 Task: Open Card Industry Trend Analysis in Board Email Marketing Templates to Workspace Investor Relations and add a team member Softage.1@softage.net, a label Red, a checklist Mobile Device Management, an attachment from your google drive, a color Red and finally, add a card description 'Research and develop new pricing strategy for bundled products' and a comment 'Let us approach this task with a focus on quality over quantity, ensuring that we deliver a high-quality outcome.'. Add a start date 'Jan 01, 1900' with a due date 'Jan 08, 1900'
Action: Mouse moved to (221, 136)
Screenshot: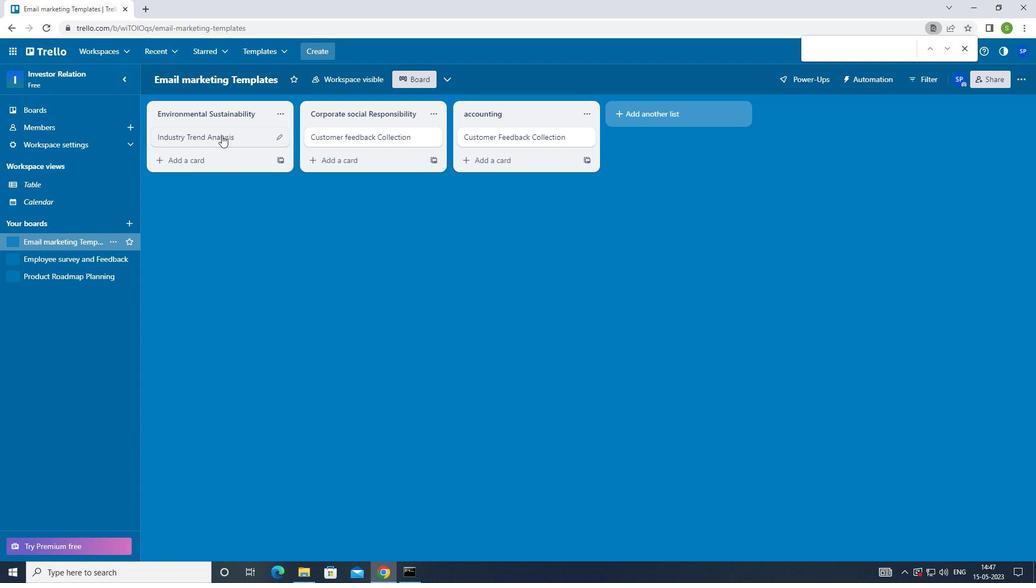 
Action: Mouse pressed left at (221, 136)
Screenshot: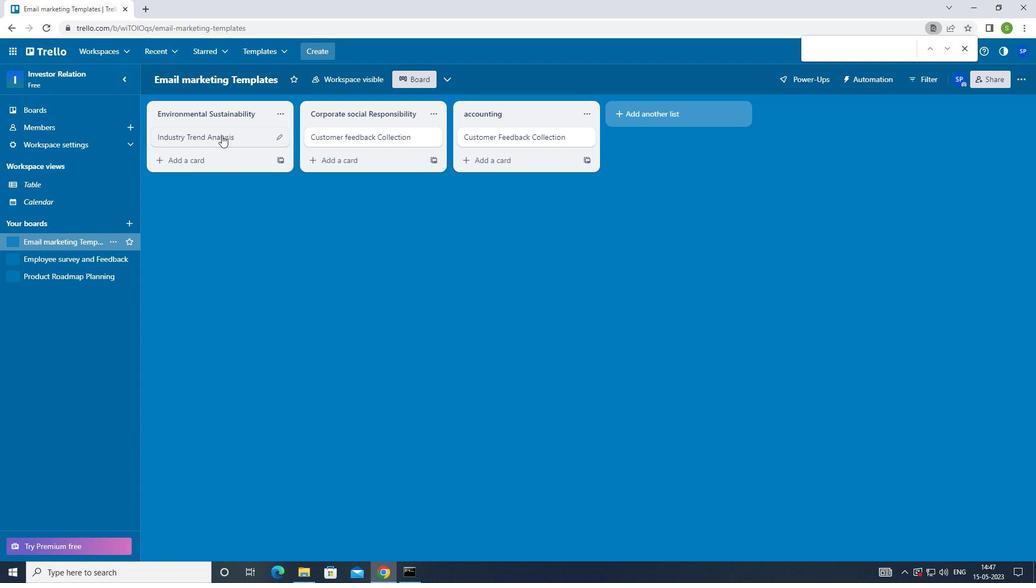 
Action: Mouse moved to (677, 132)
Screenshot: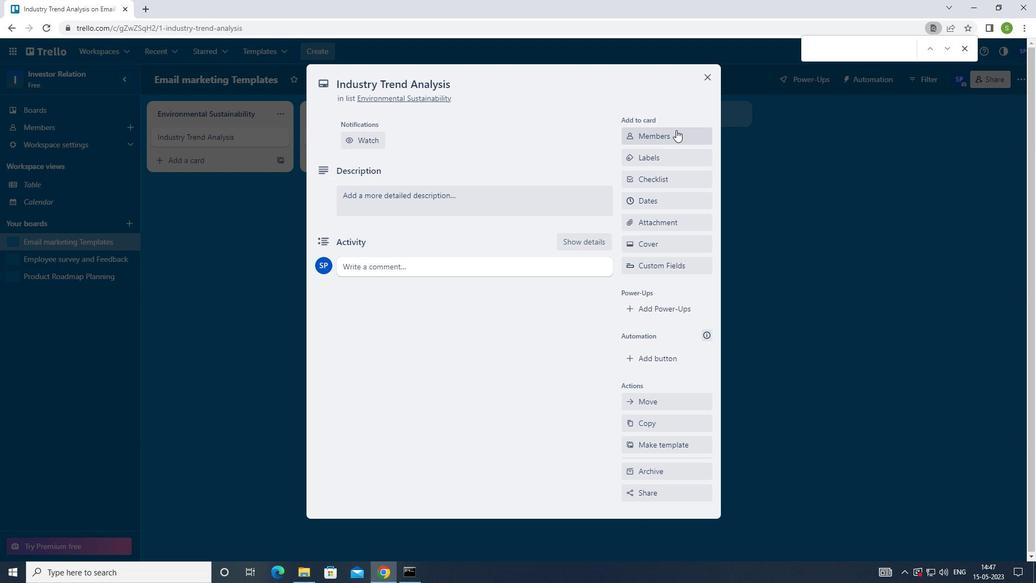 
Action: Mouse pressed left at (677, 132)
Screenshot: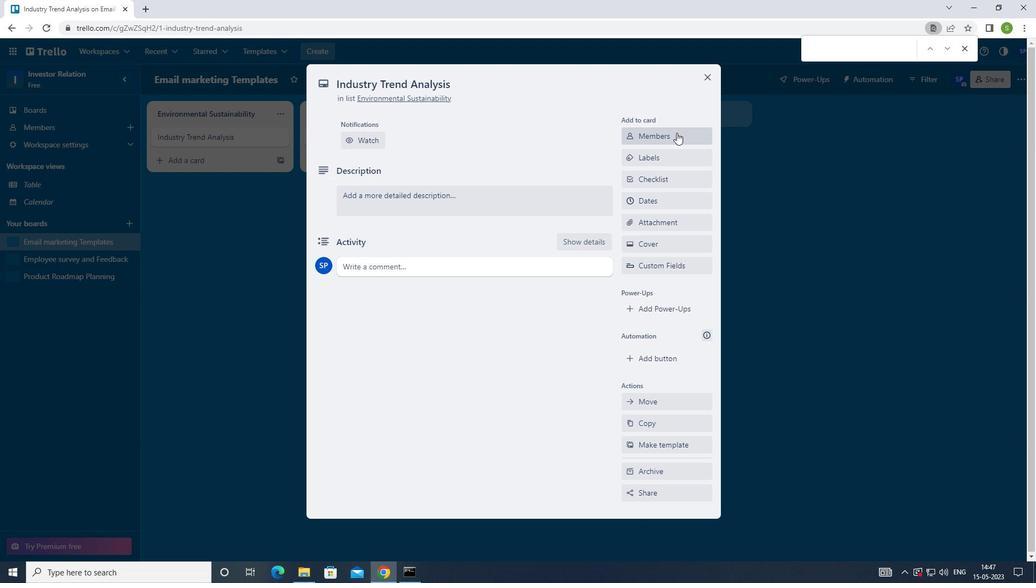 
Action: Mouse moved to (655, 201)
Screenshot: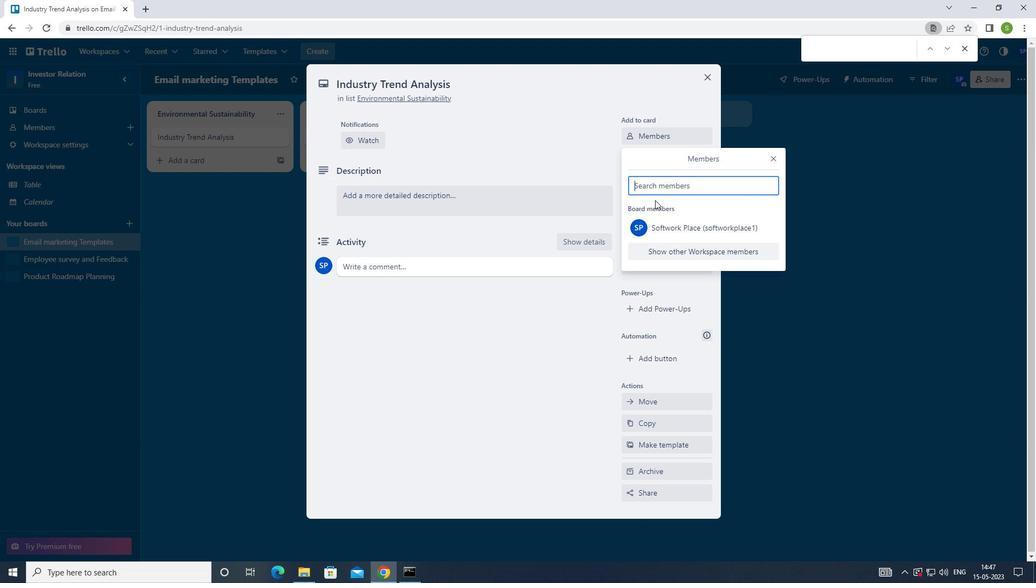 
Action: Key pressed <Key.shift>
Screenshot: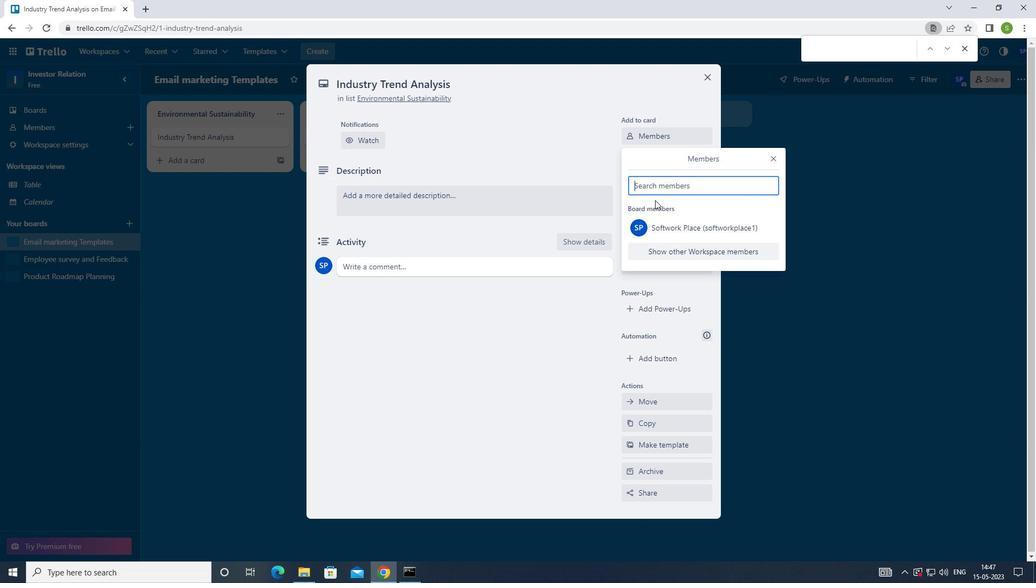 
Action: Mouse moved to (655, 202)
Screenshot: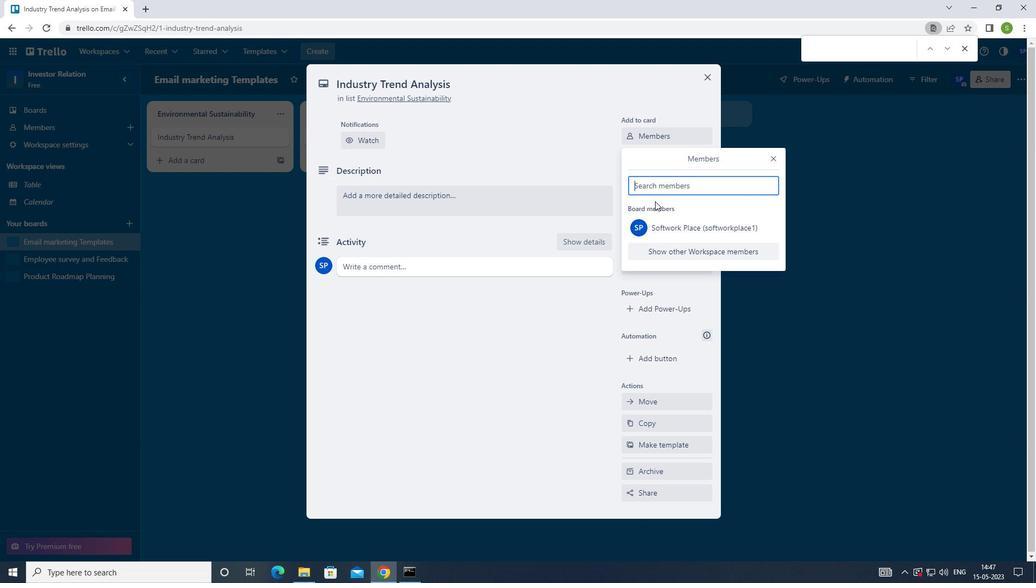 
Action: Key pressed SOFTA
Screenshot: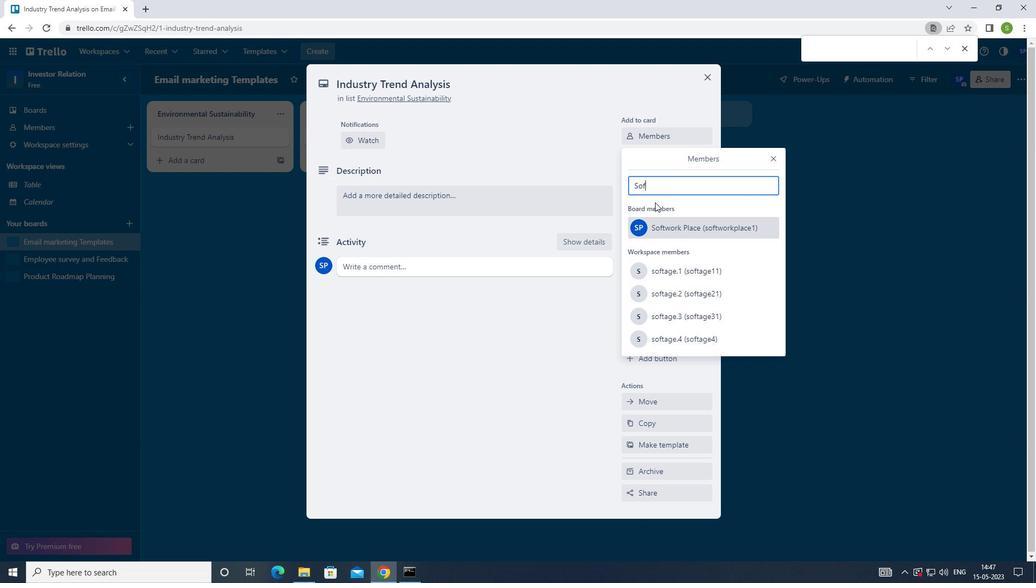 
Action: Mouse moved to (655, 203)
Screenshot: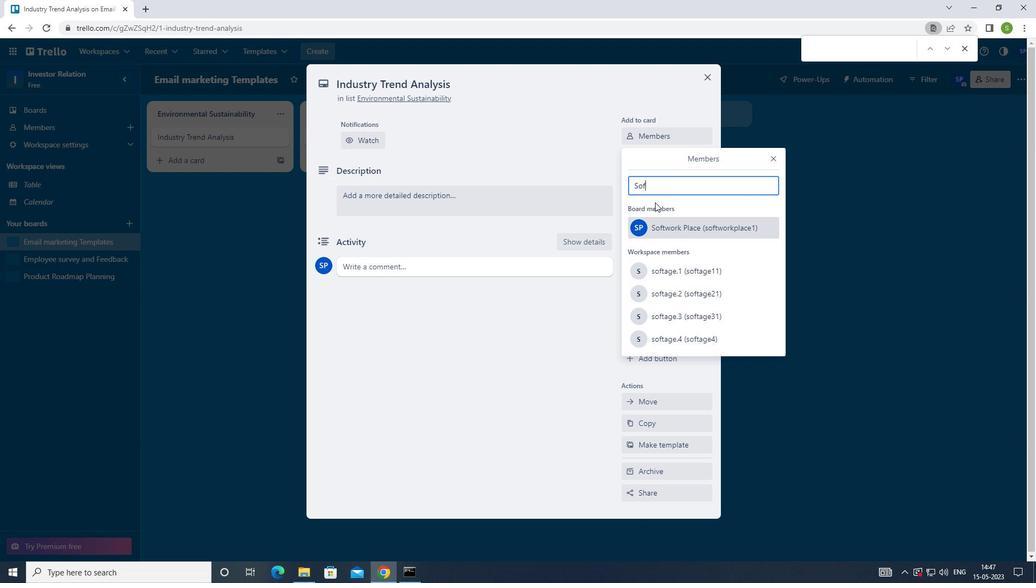 
Action: Key pressed GE.1<Key.shift>@SOFTAGE.NET<Key.enter>
Screenshot: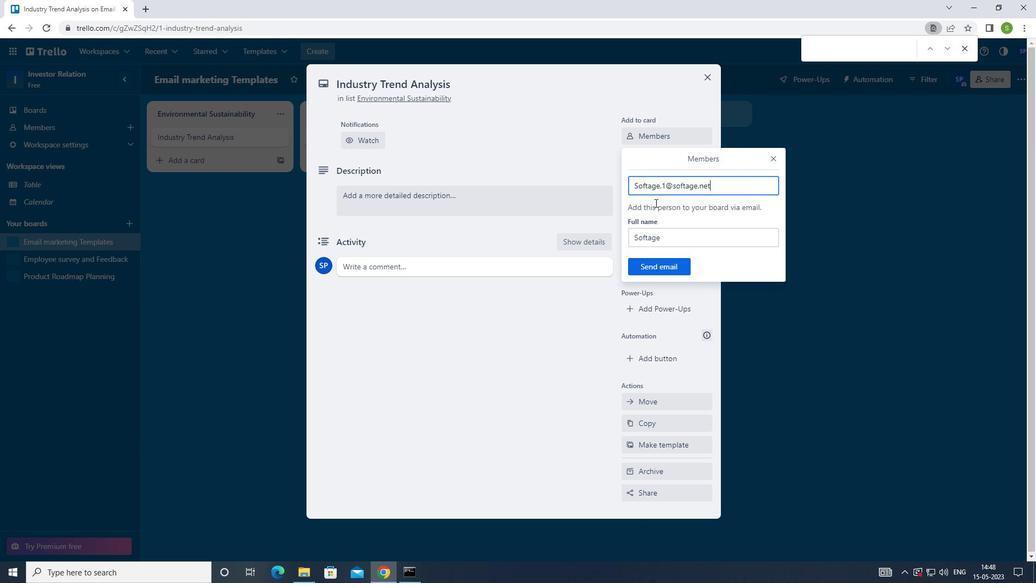 
Action: Mouse moved to (774, 159)
Screenshot: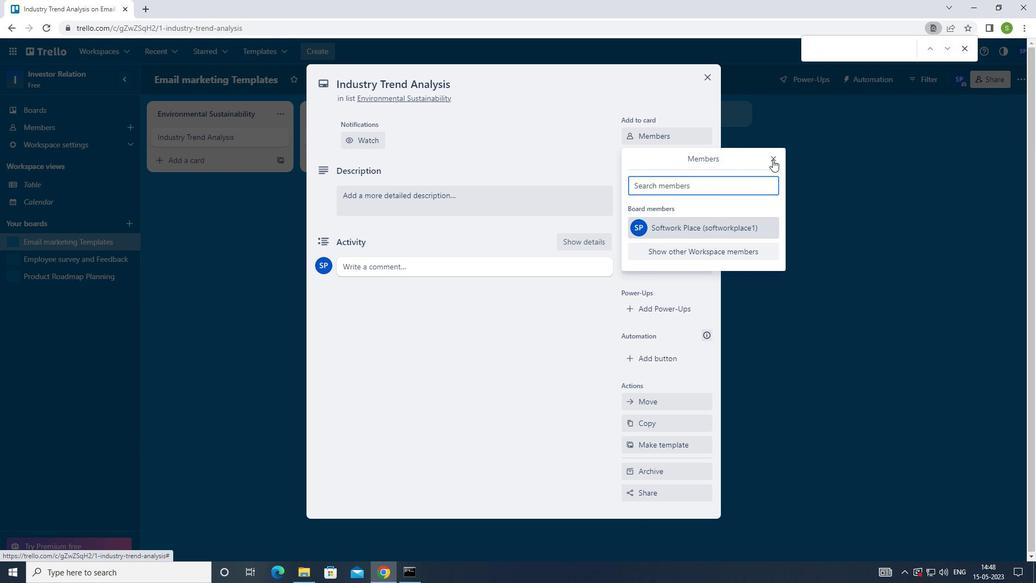 
Action: Mouse pressed left at (774, 159)
Screenshot: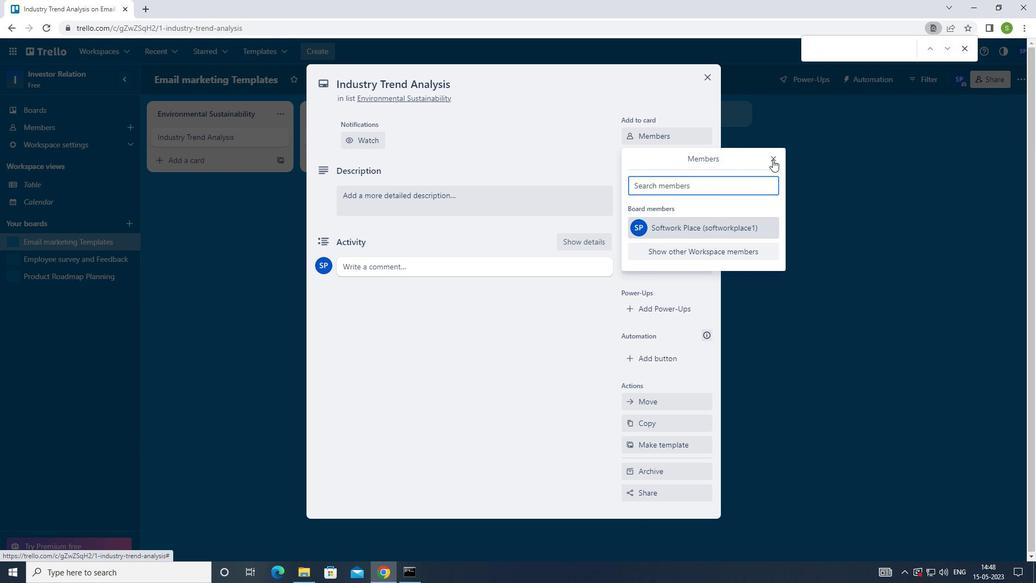 
Action: Mouse moved to (665, 156)
Screenshot: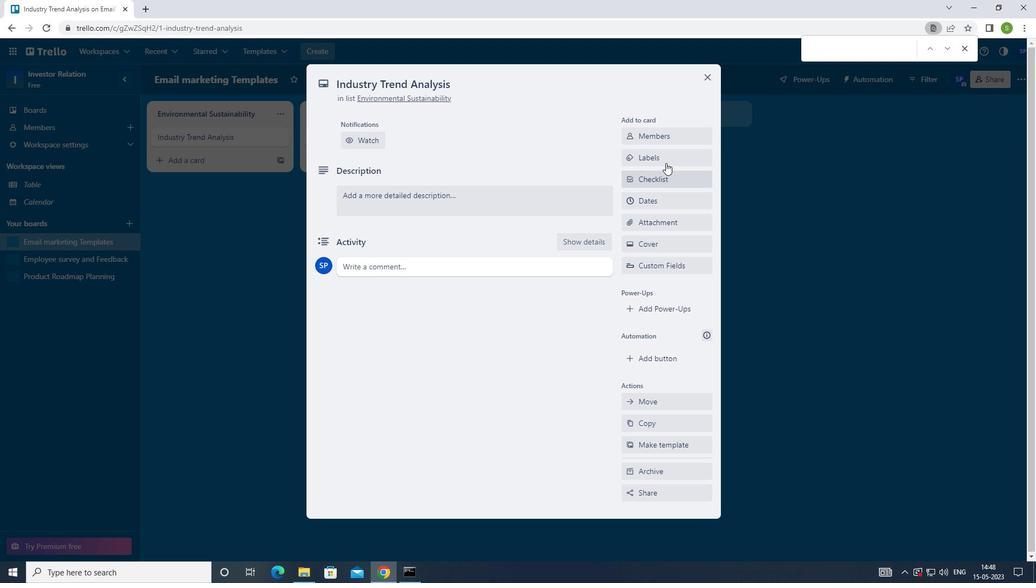 
Action: Mouse pressed left at (665, 156)
Screenshot: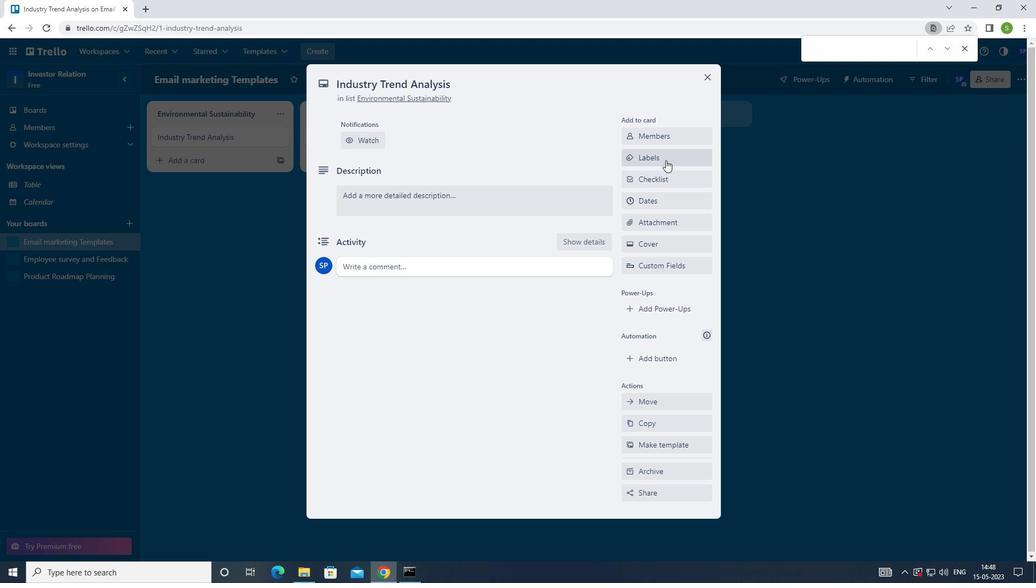 
Action: Mouse moved to (635, 306)
Screenshot: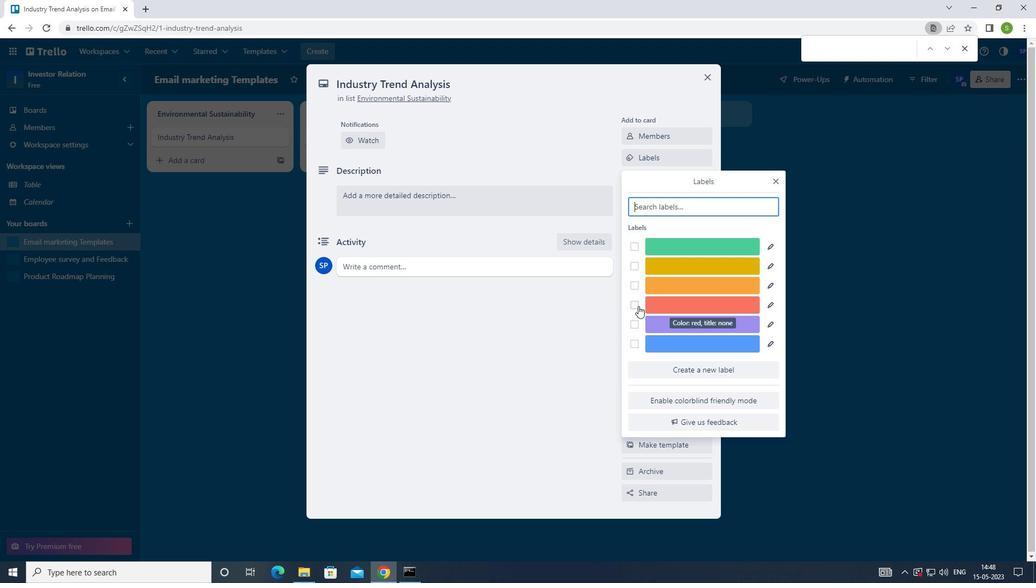 
Action: Mouse pressed left at (635, 306)
Screenshot: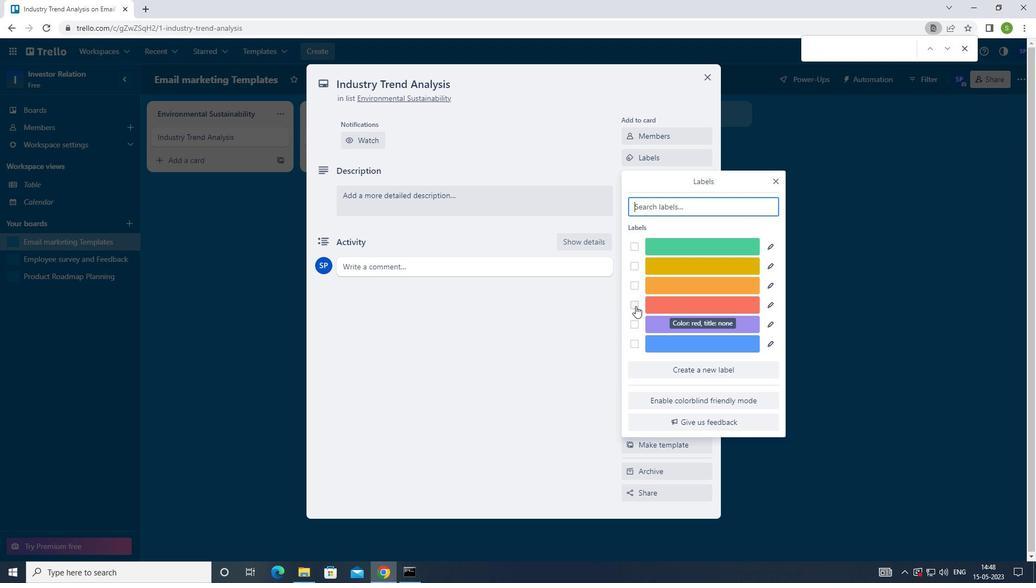 
Action: Mouse moved to (776, 182)
Screenshot: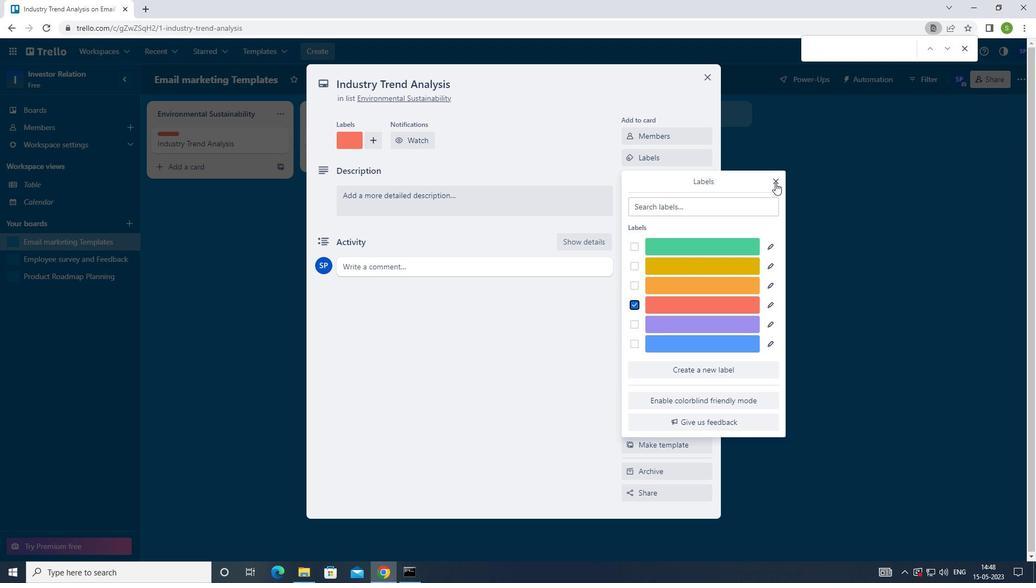 
Action: Mouse pressed left at (776, 182)
Screenshot: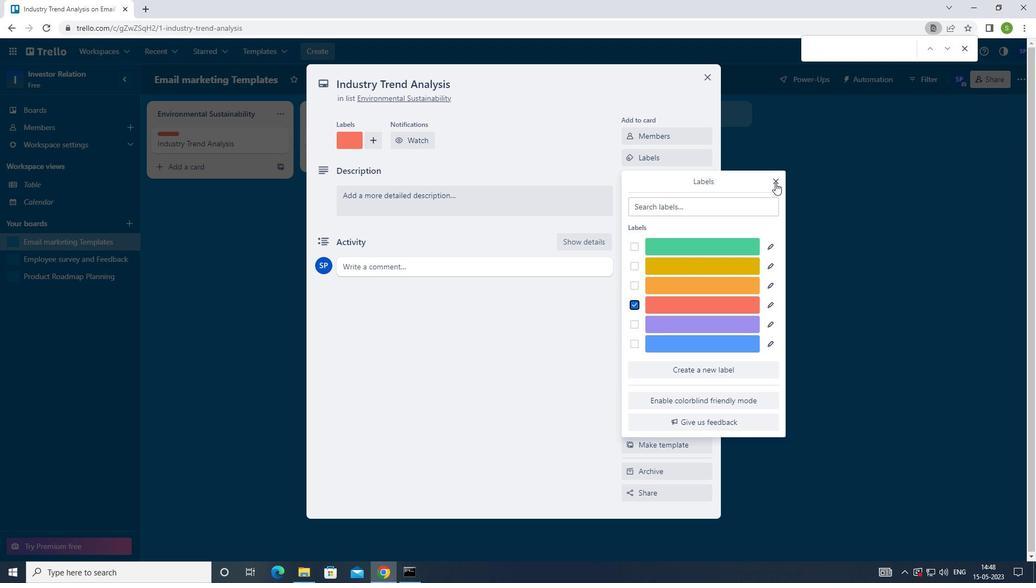 
Action: Mouse moved to (662, 176)
Screenshot: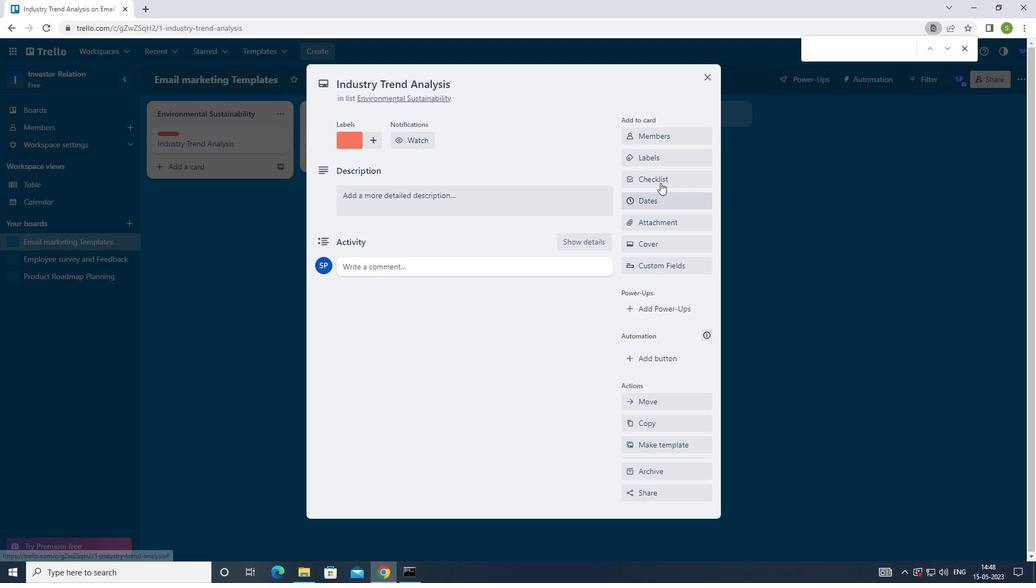 
Action: Mouse pressed left at (662, 176)
Screenshot: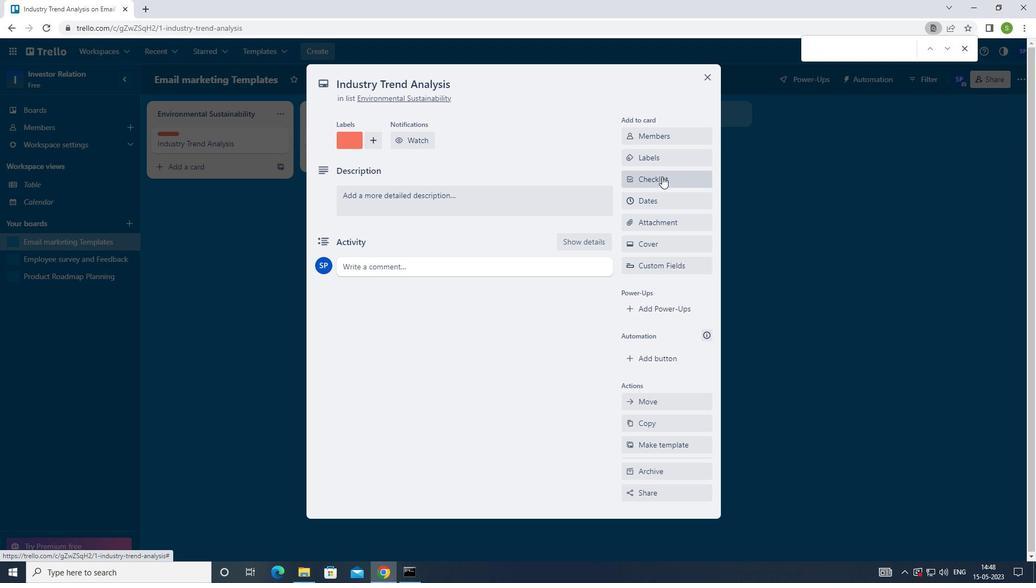 
Action: Mouse moved to (754, 169)
Screenshot: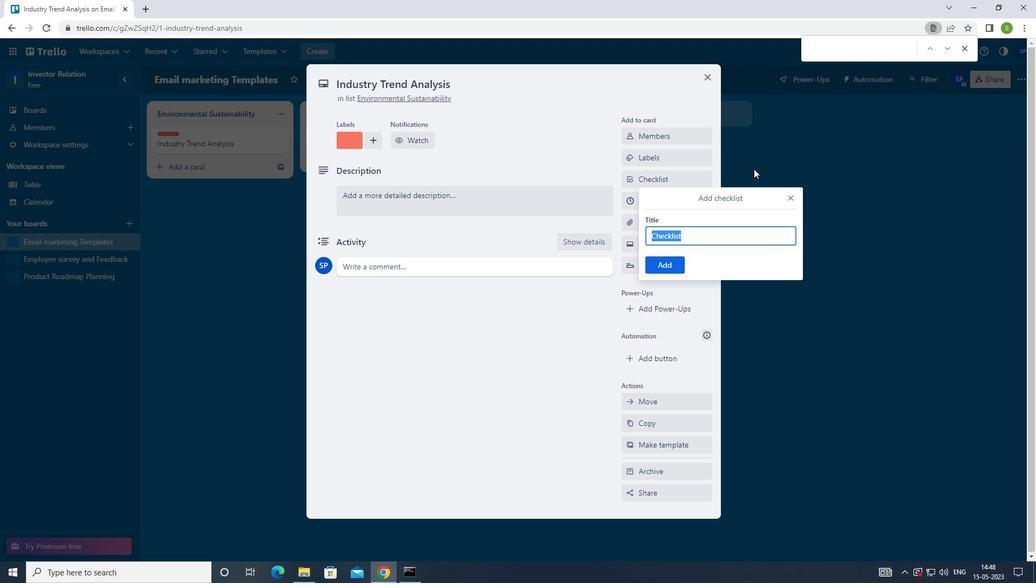 
Action: Key pressed <Key.shift><Key.shift><Key.shift><Key.shift><Key.shift><Key.shift>MOBILE<Key.space><Key.shift>DEVICE<Key.space><Key.shift>MANAGMENT<Key.enter>
Screenshot: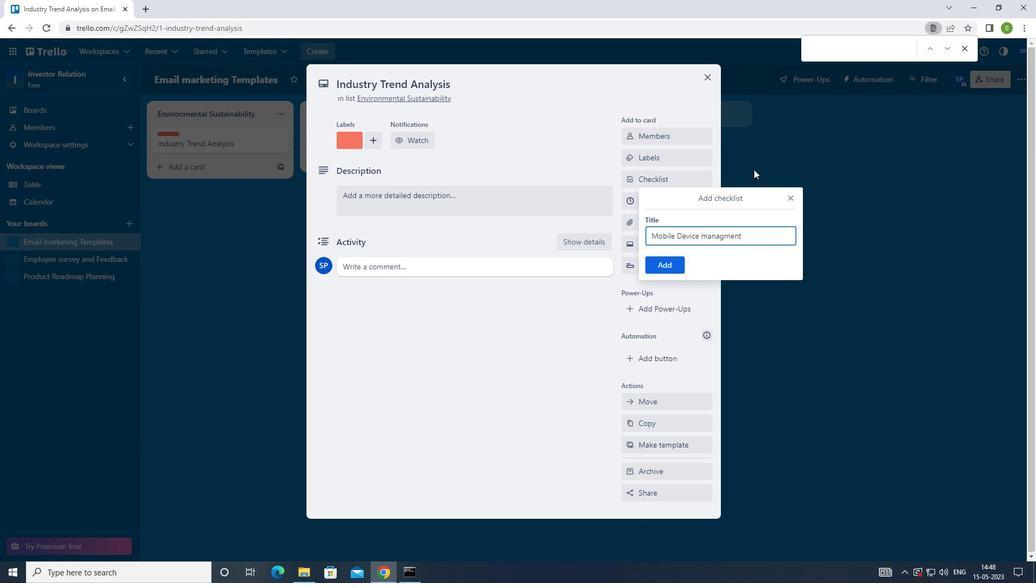 
Action: Mouse moved to (657, 224)
Screenshot: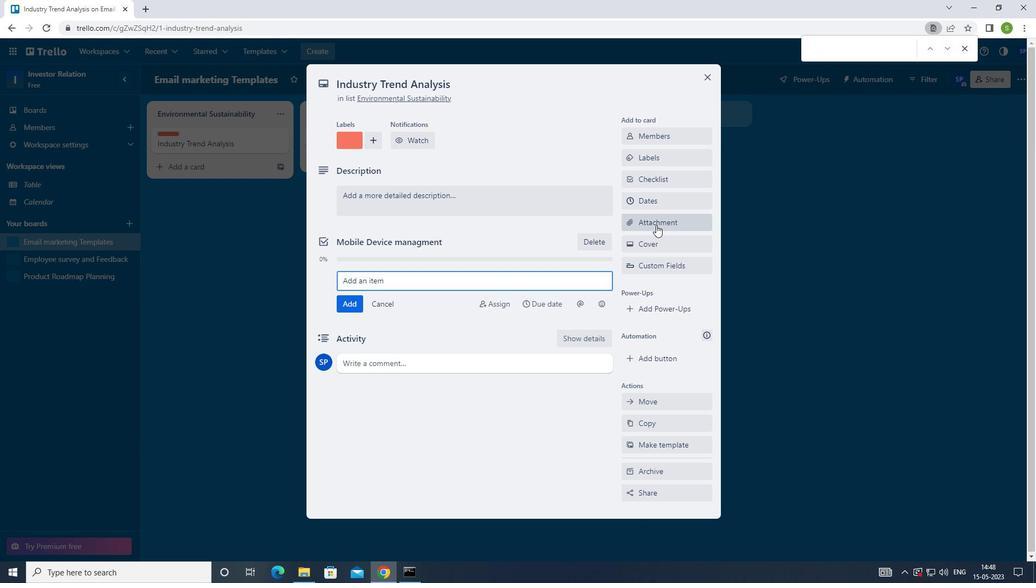 
Action: Mouse pressed left at (657, 224)
Screenshot: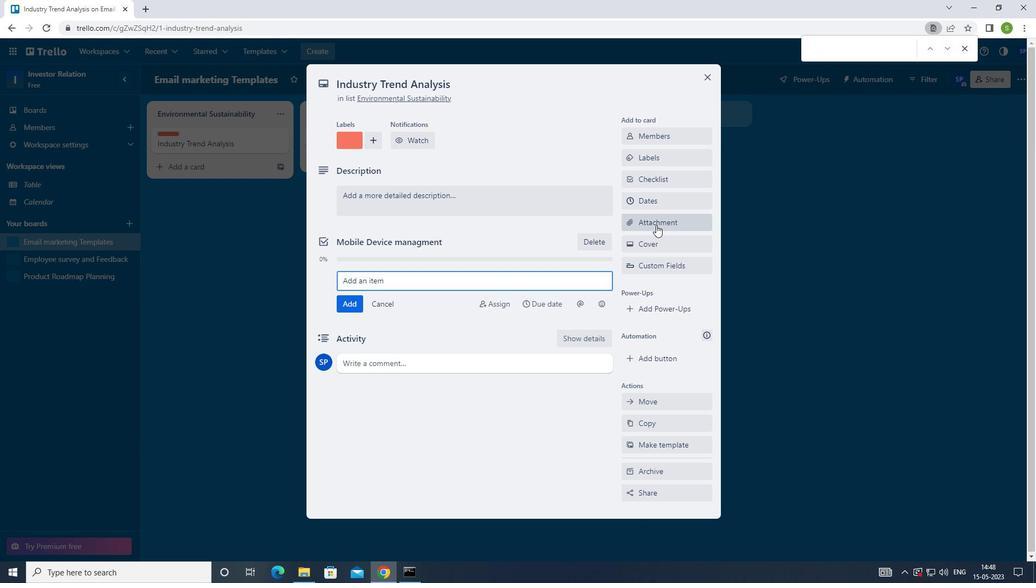 
Action: Mouse moved to (647, 303)
Screenshot: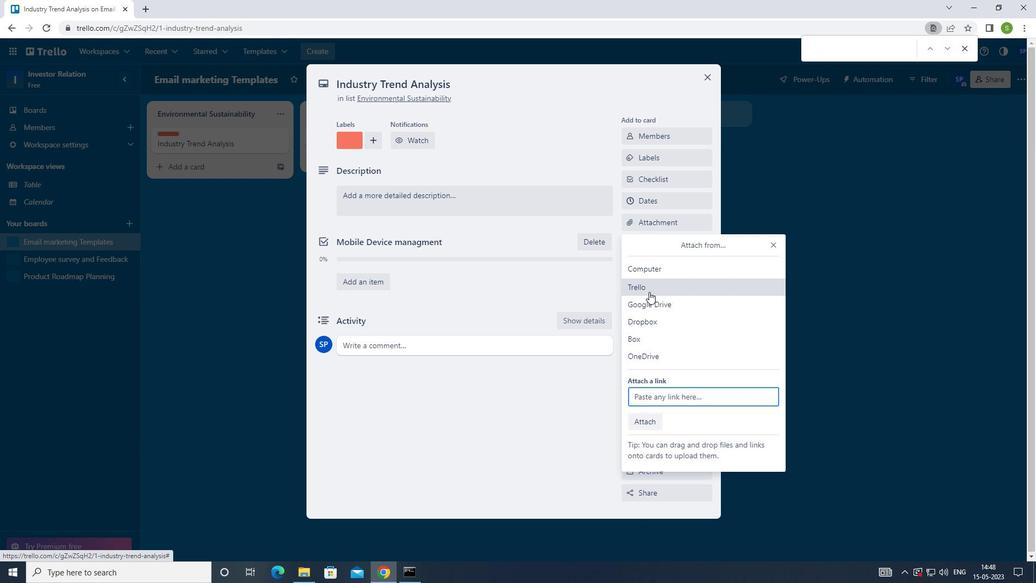 
Action: Mouse pressed left at (647, 303)
Screenshot: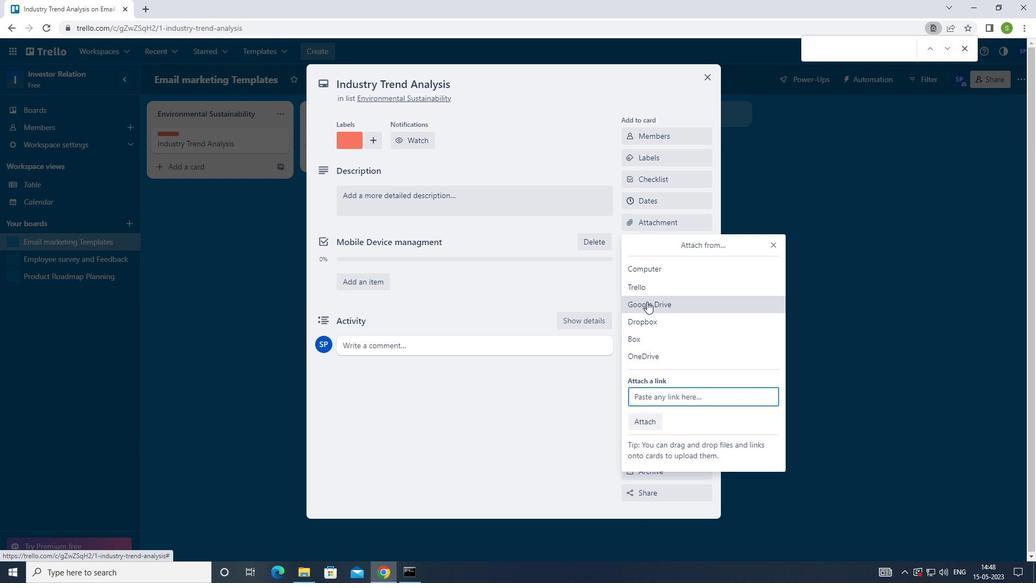 
Action: Mouse moved to (297, 262)
Screenshot: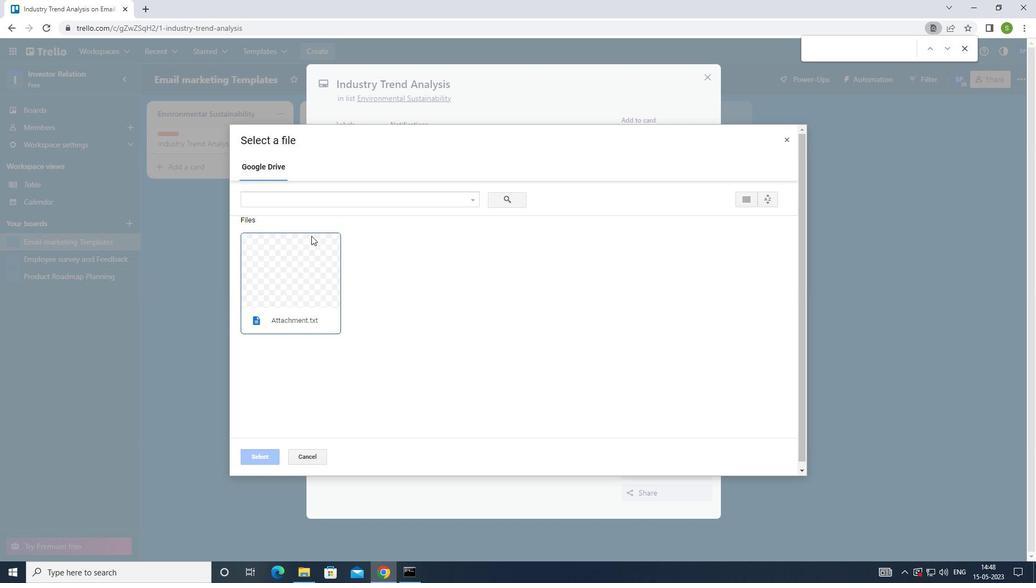 
Action: Mouse pressed left at (297, 262)
Screenshot: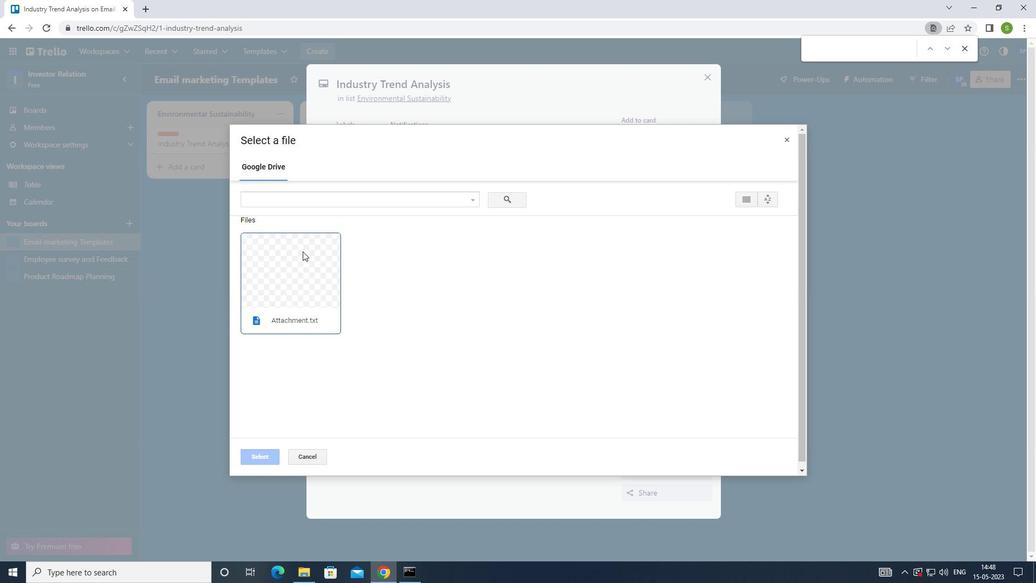 
Action: Mouse moved to (262, 455)
Screenshot: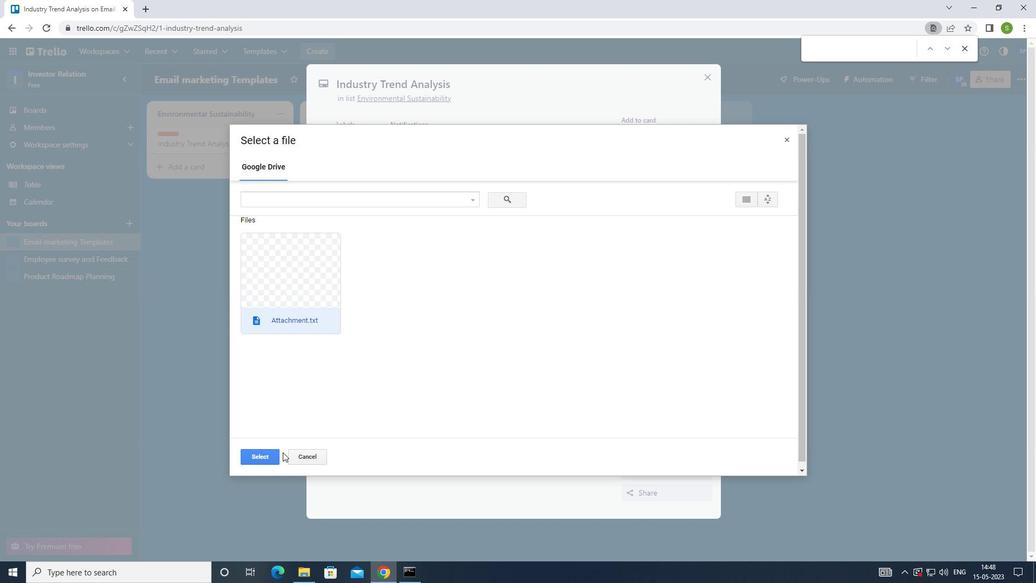 
Action: Mouse pressed left at (262, 455)
Screenshot: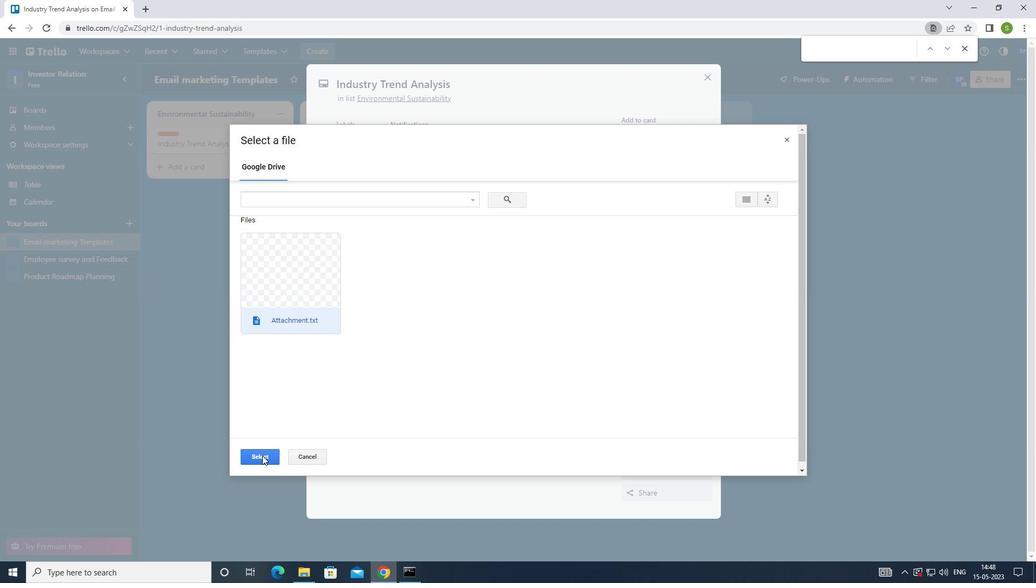
Action: Mouse moved to (653, 245)
Screenshot: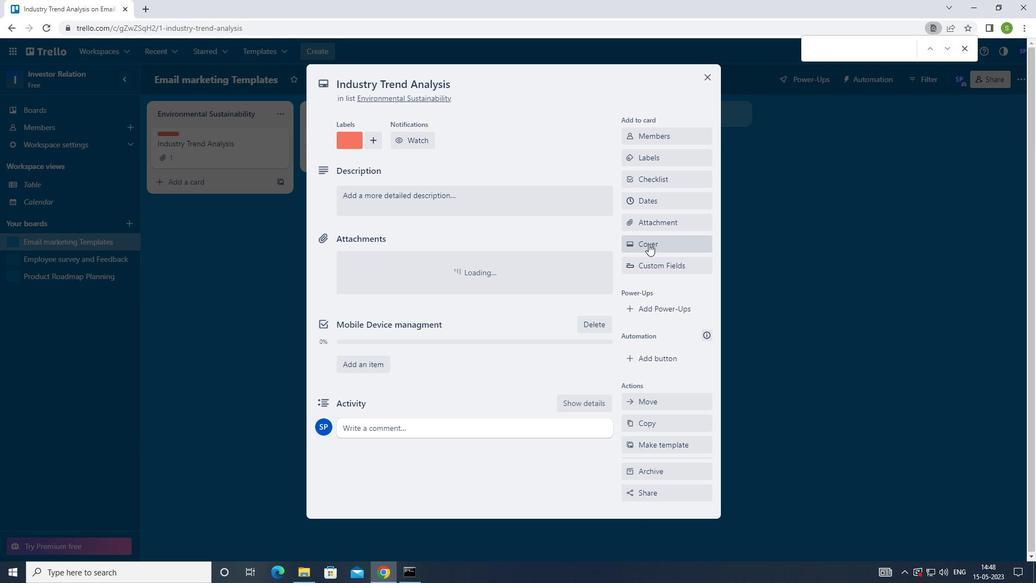 
Action: Mouse pressed left at (653, 245)
Screenshot: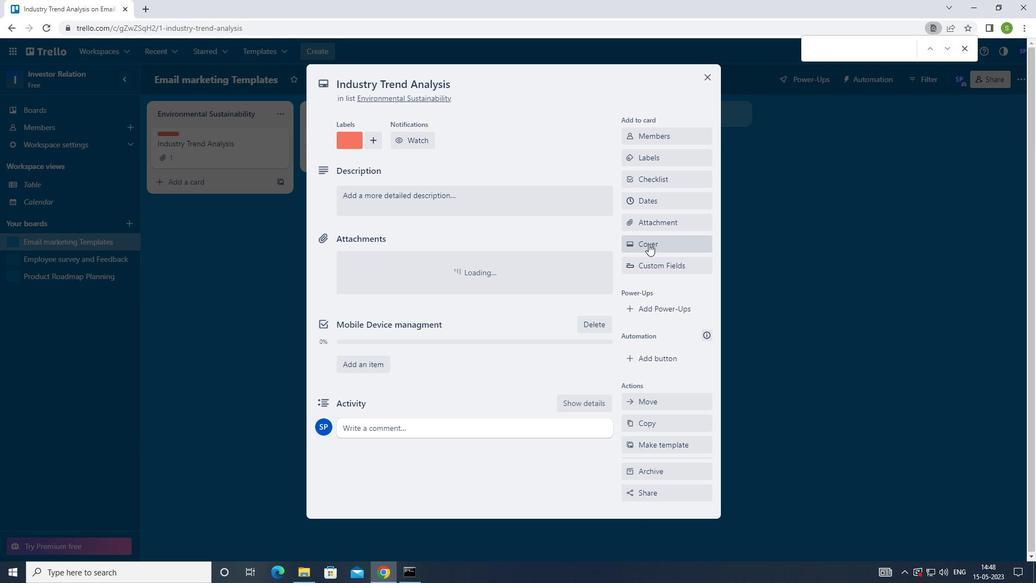 
Action: Mouse moved to (730, 342)
Screenshot: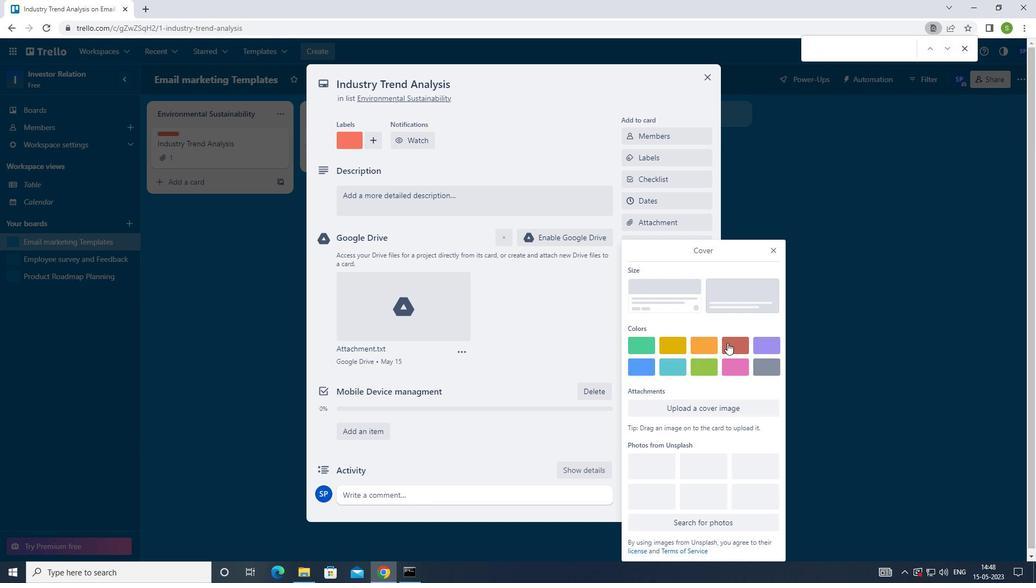 
Action: Mouse pressed left at (730, 342)
Screenshot: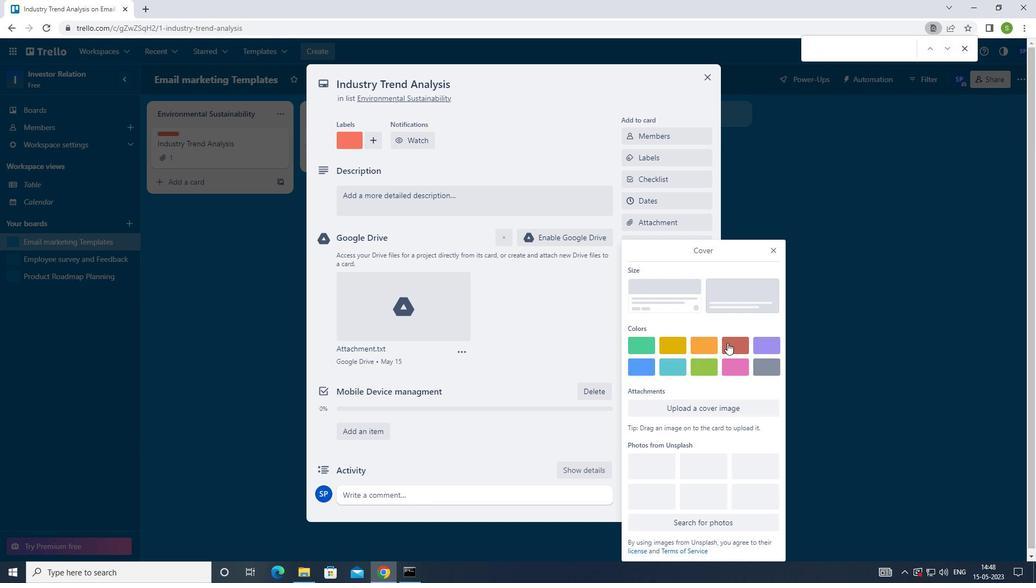 
Action: Mouse moved to (772, 233)
Screenshot: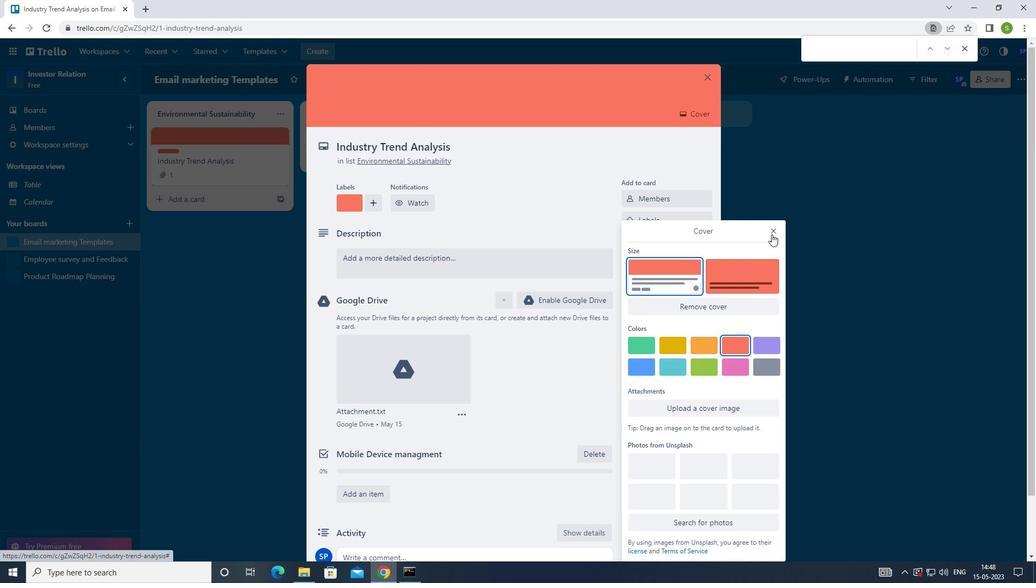 
Action: Mouse pressed left at (772, 233)
Screenshot: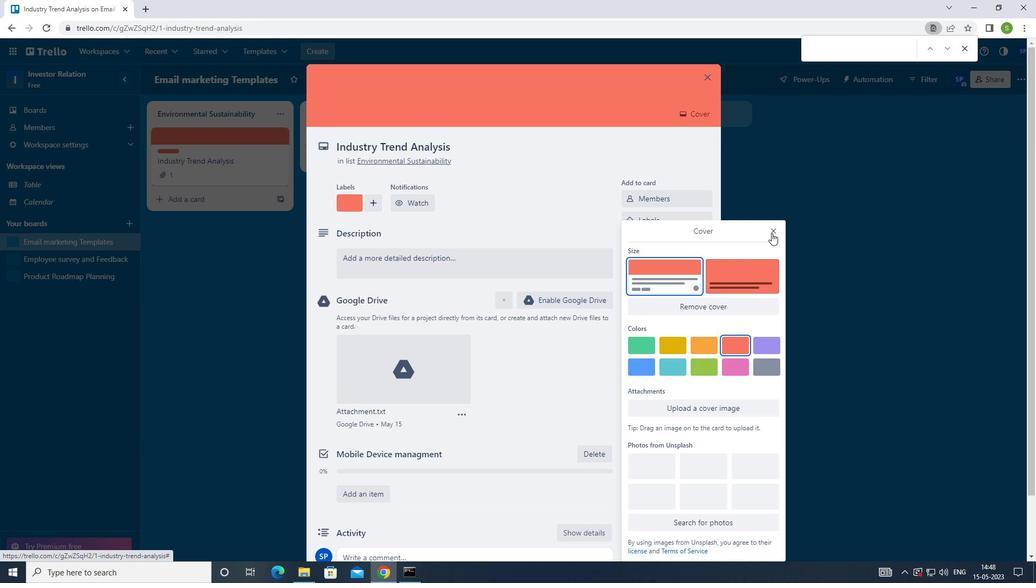 
Action: Mouse moved to (522, 260)
Screenshot: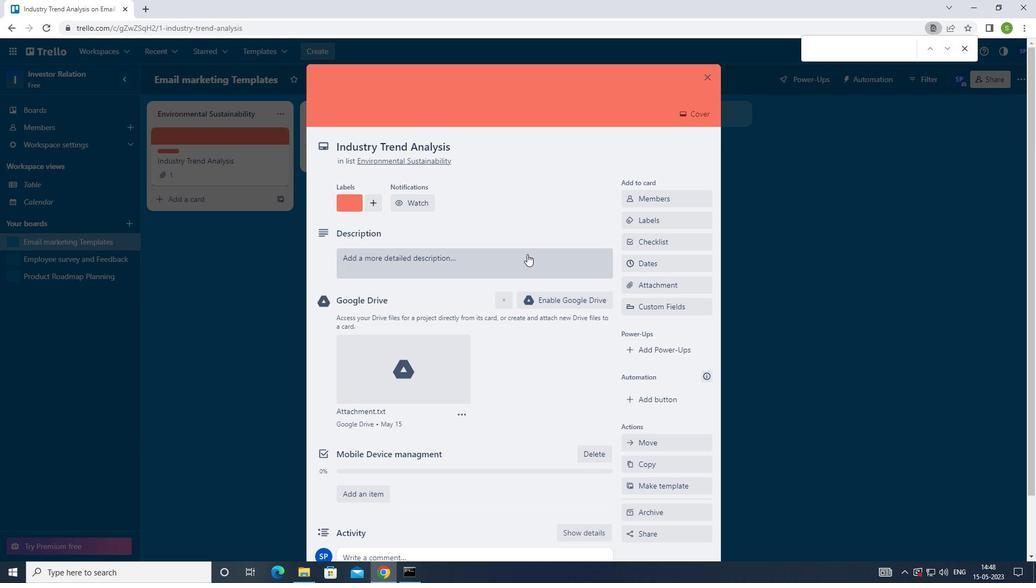 
Action: Mouse pressed left at (522, 260)
Screenshot: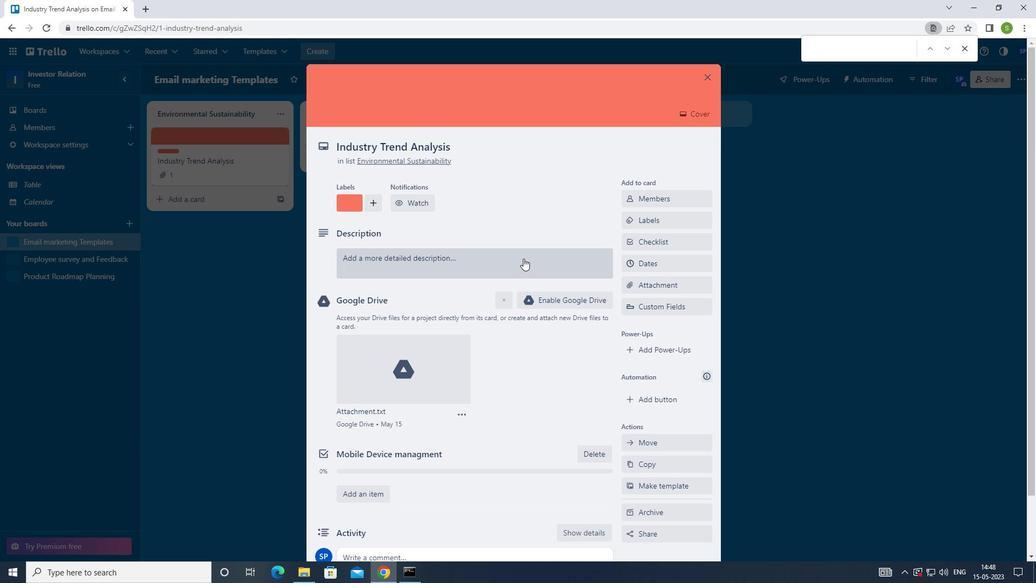 
Action: Mouse moved to (528, 221)
Screenshot: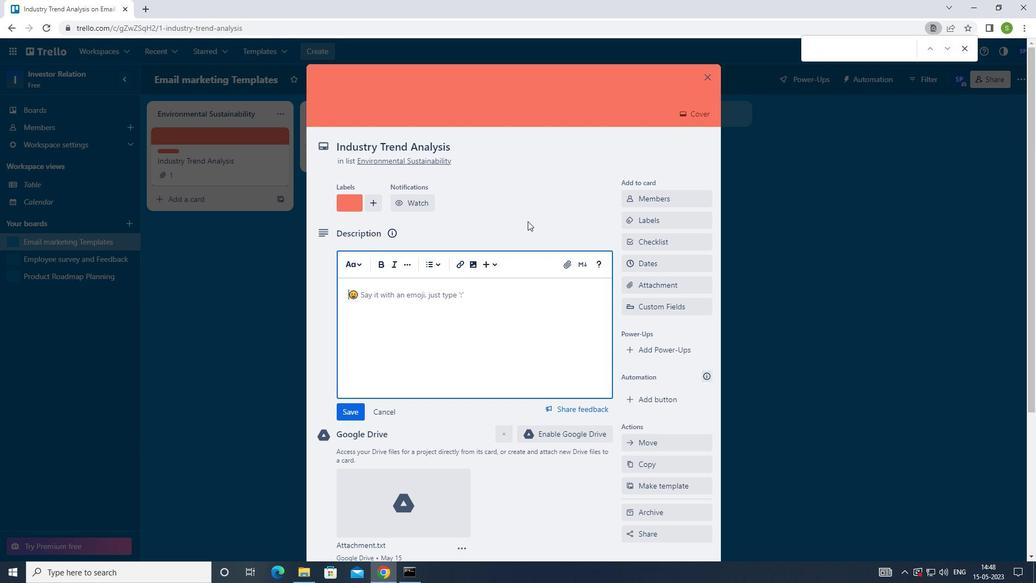 
Action: Key pressed <Key.shift>RESEARCH<Key.space>AND<Key.space>DEVELOP<Key.space>NEW<Key.space>PRICING<Key.space>STRATEGY<Key.space>FOR<Key.space>BUNDLED<Key.space>PRODUCTS
Screenshot: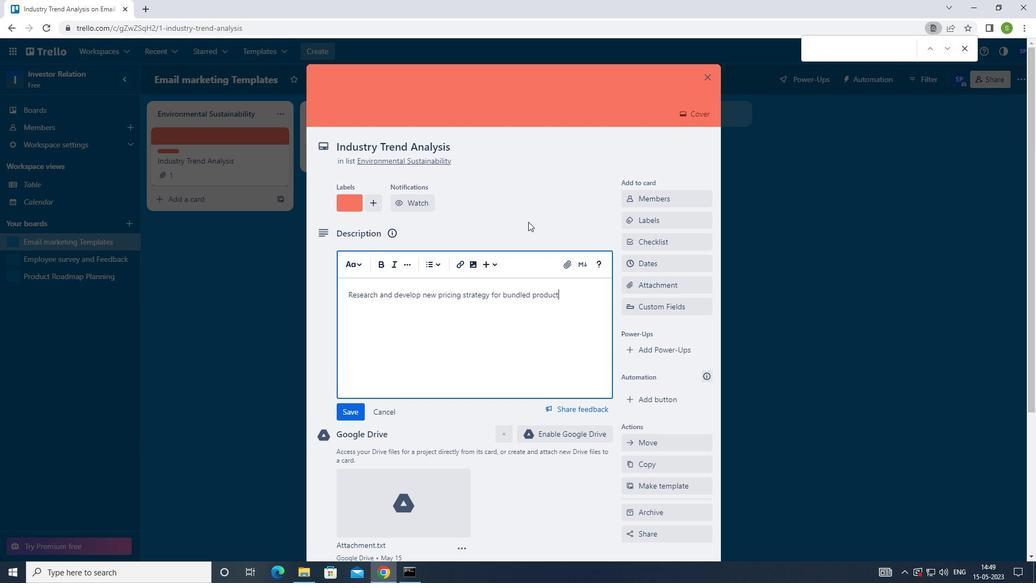 
Action: Mouse moved to (349, 410)
Screenshot: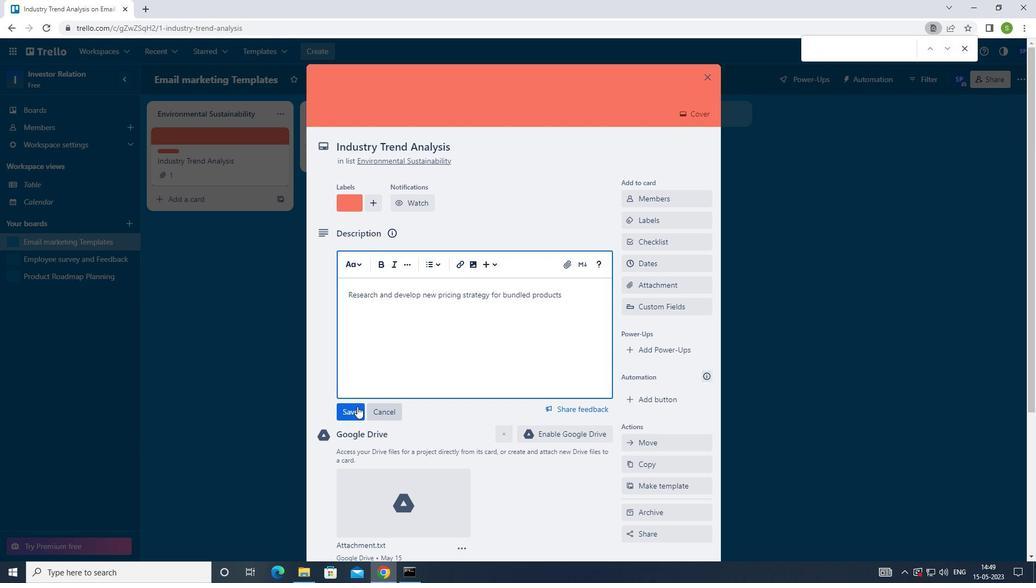 
Action: Mouse pressed left at (349, 410)
Screenshot: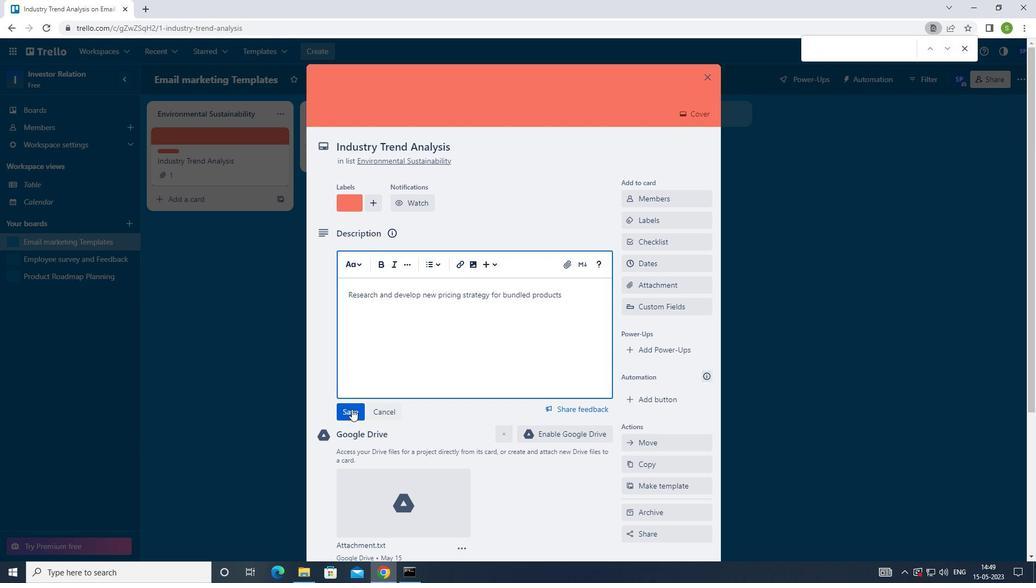 
Action: Mouse moved to (448, 322)
Screenshot: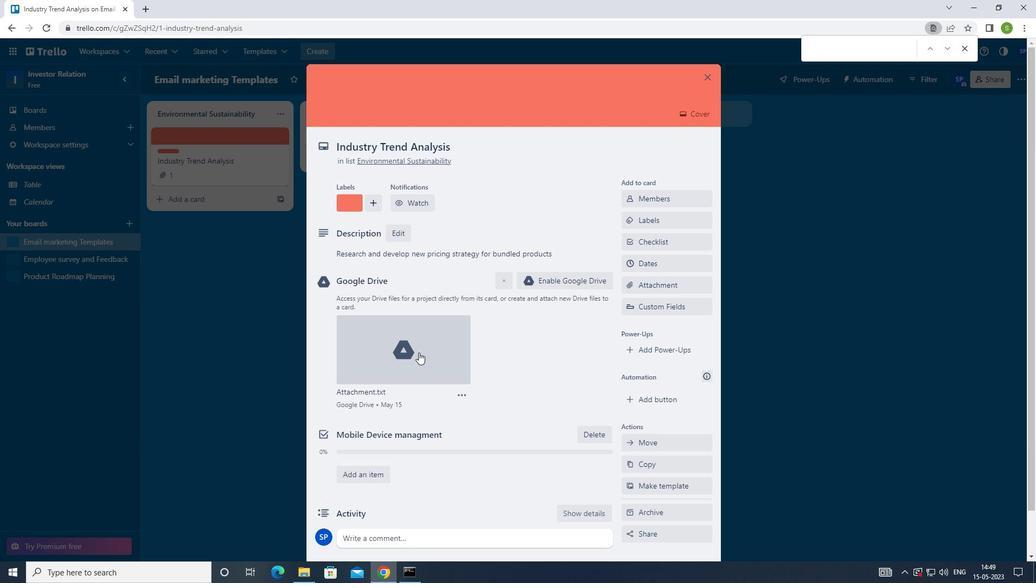 
Action: Mouse scrolled (448, 321) with delta (0, 0)
Screenshot: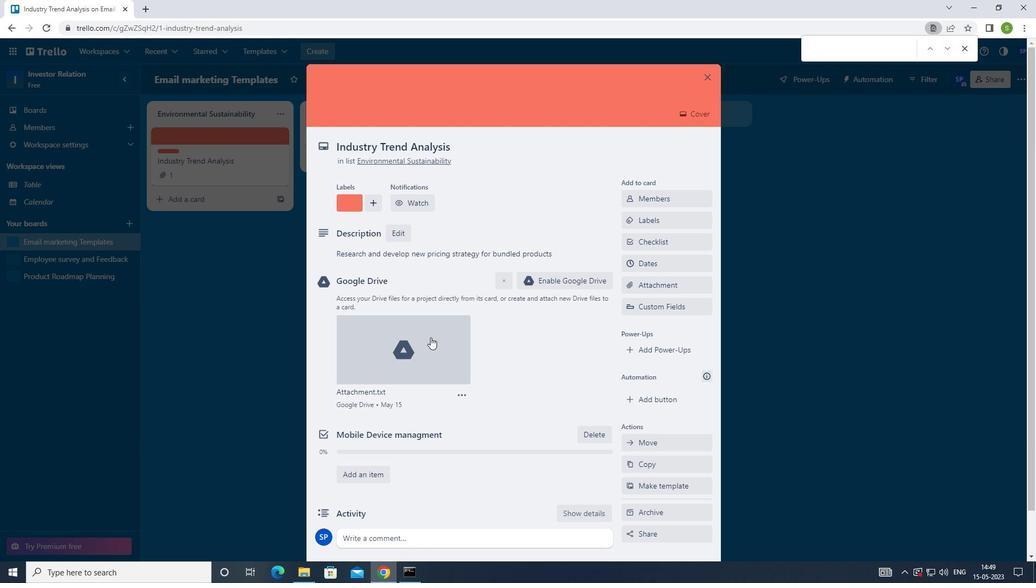 
Action: Mouse scrolled (448, 321) with delta (0, 0)
Screenshot: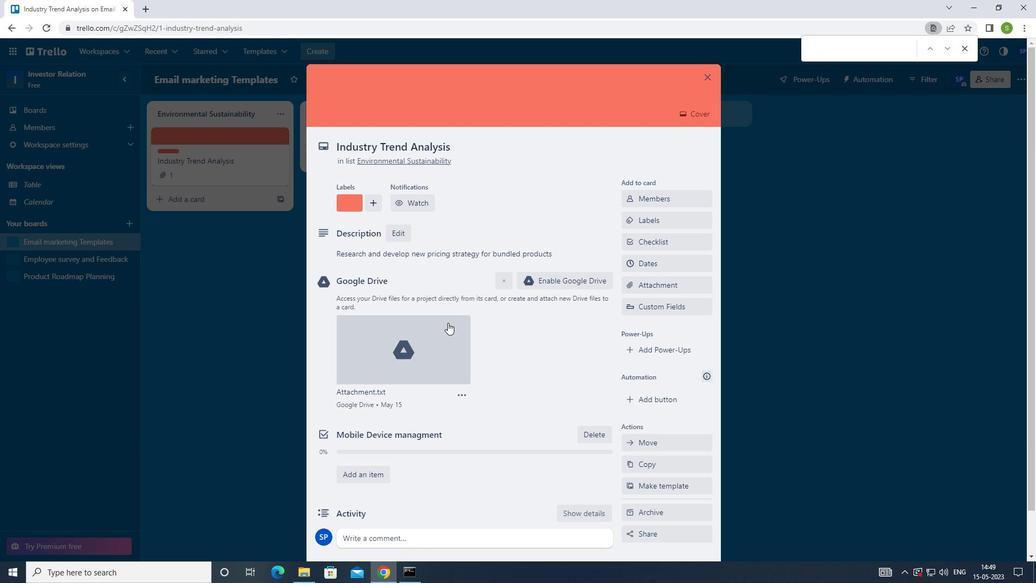 
Action: Mouse scrolled (448, 321) with delta (0, 0)
Screenshot: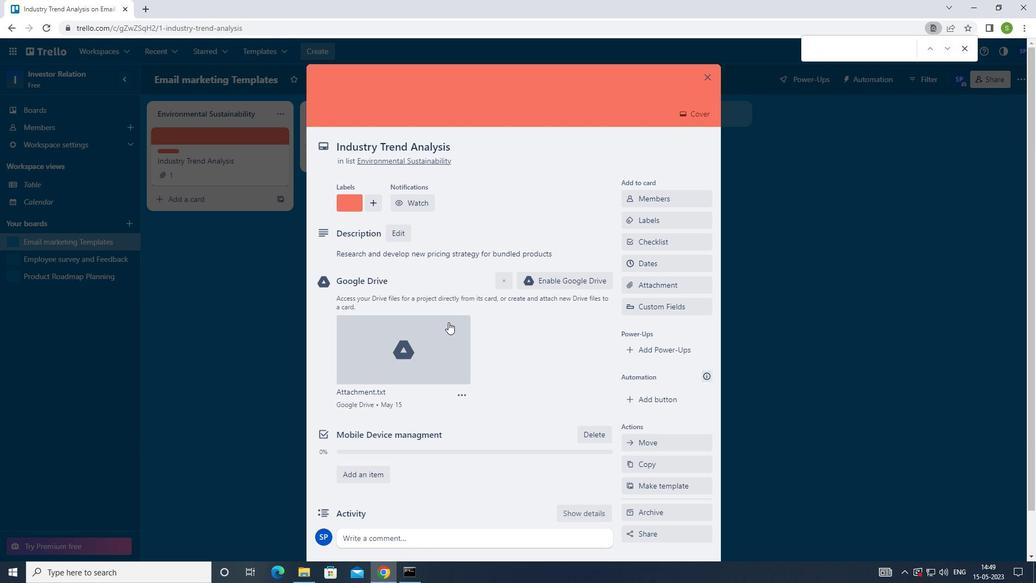 
Action: Mouse scrolled (448, 321) with delta (0, 0)
Screenshot: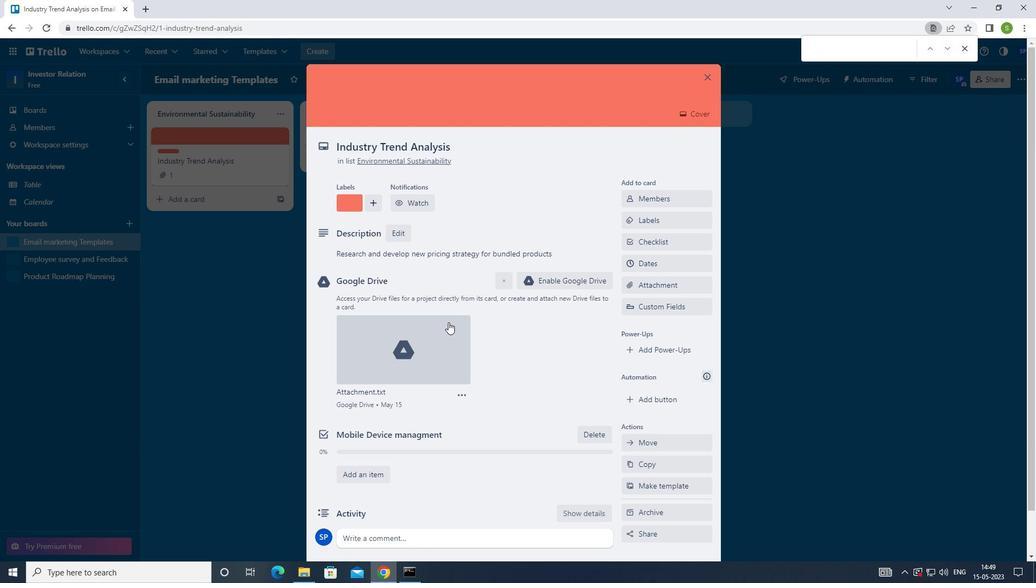 
Action: Mouse moved to (439, 484)
Screenshot: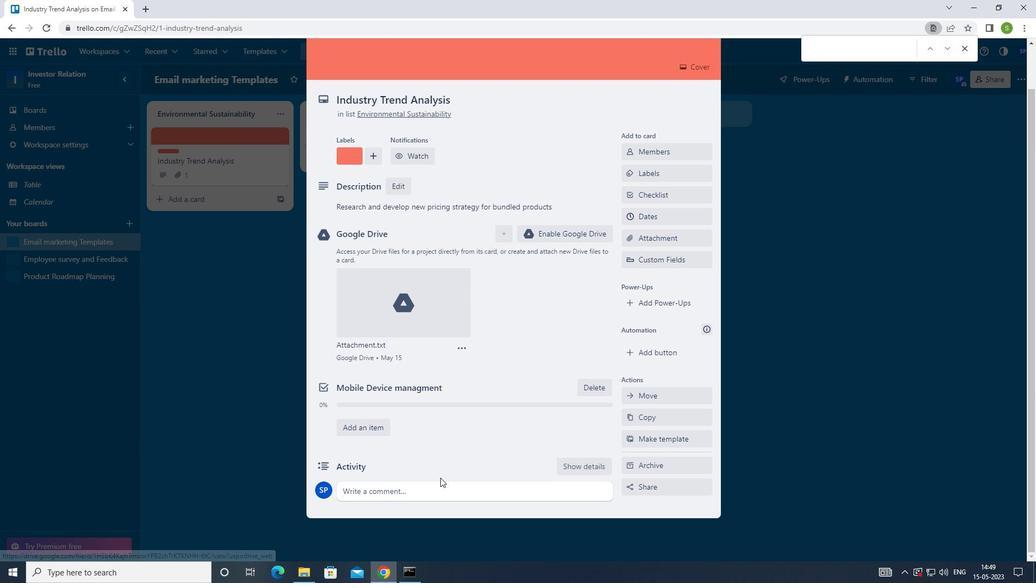 
Action: Mouse pressed left at (439, 484)
Screenshot: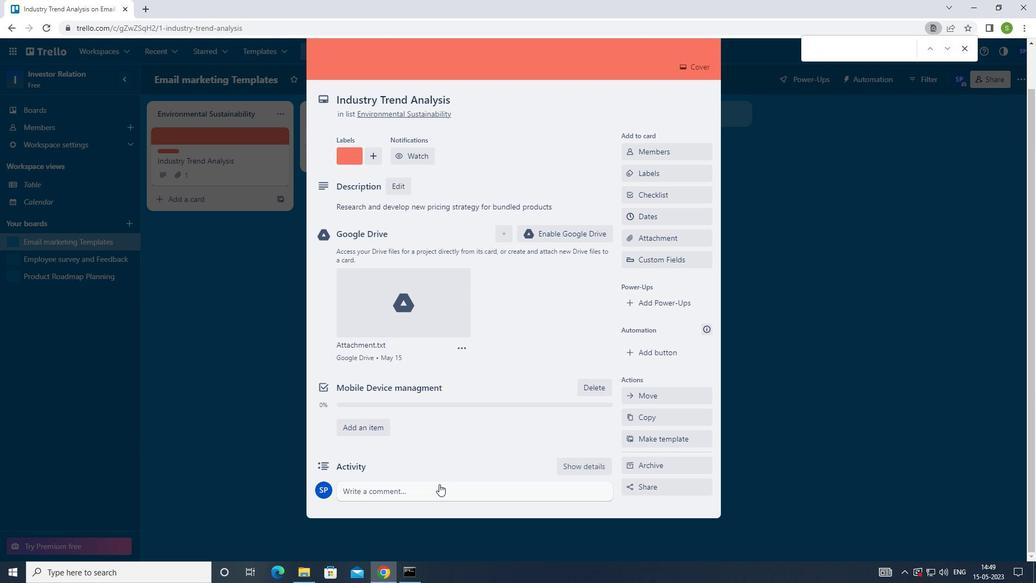
Action: Mouse moved to (643, 207)
Screenshot: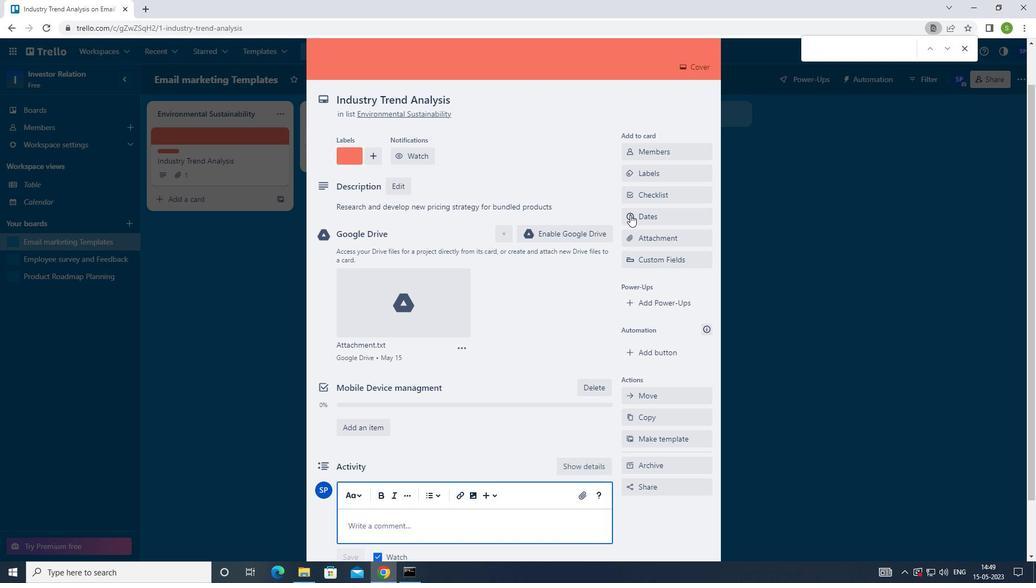 
Action: Key pressed <Key.shift>LET<Key.space>US<Key.space>APPROACH<Key.space>THIS<Key.space>TASK<Key.space>WITH<Key.space>A<Key.space>FOCUS<Key.space>ON<Key.space>QUALITY<Key.space>OVER<Key.space>QUALITY<Key.space>ENSURING<Key.space>THAT<Key.space>WE<Key.space>DELIVER<Key.space>A<Key.space>HIGN<Key.backspace>H<Key.space>QUALITY
Screenshot: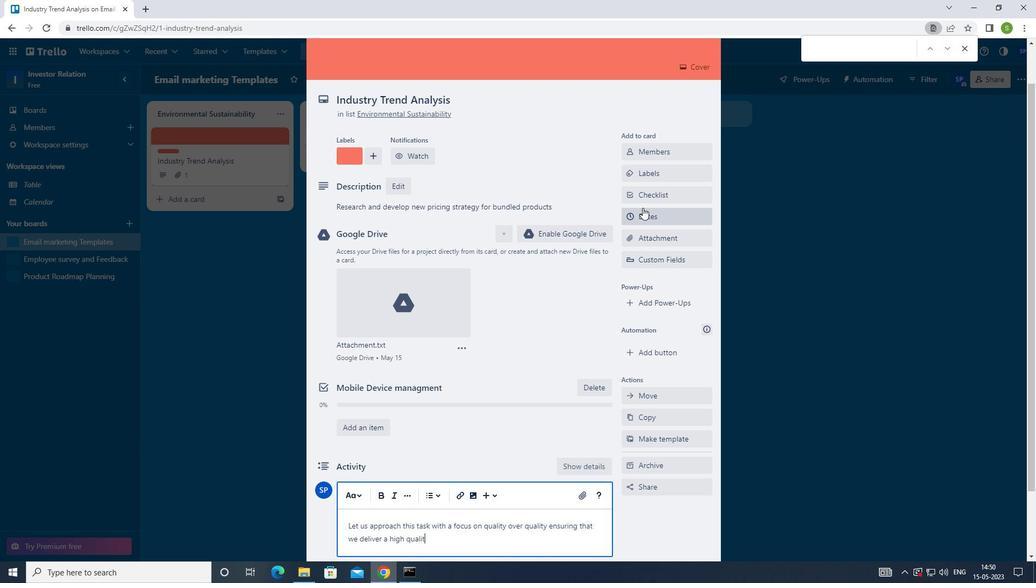 
Action: Mouse moved to (593, 268)
Screenshot: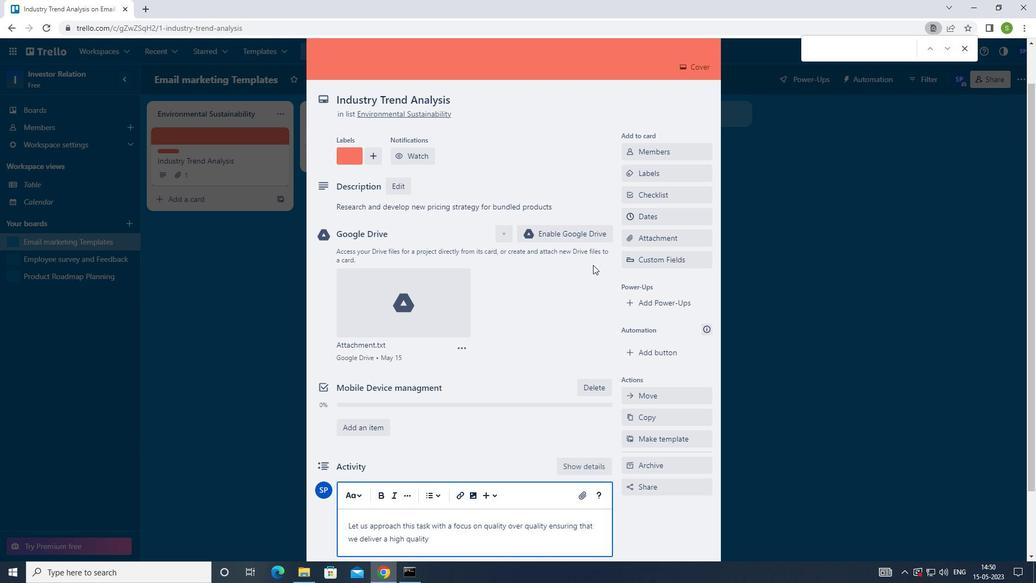 
Action: Mouse scrolled (593, 267) with delta (0, 0)
Screenshot: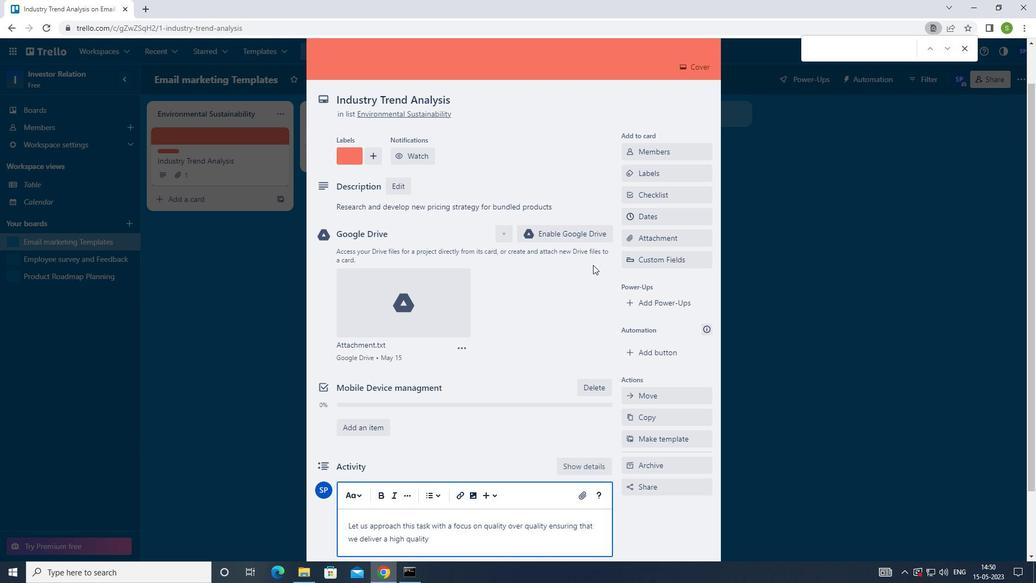 
Action: Mouse moved to (593, 269)
Screenshot: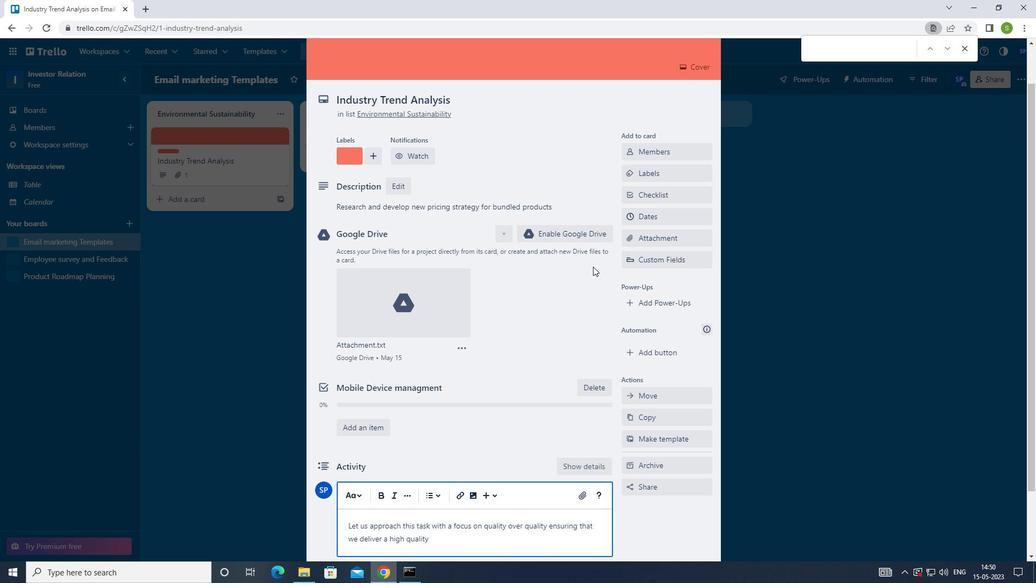 
Action: Mouse scrolled (593, 268) with delta (0, 0)
Screenshot: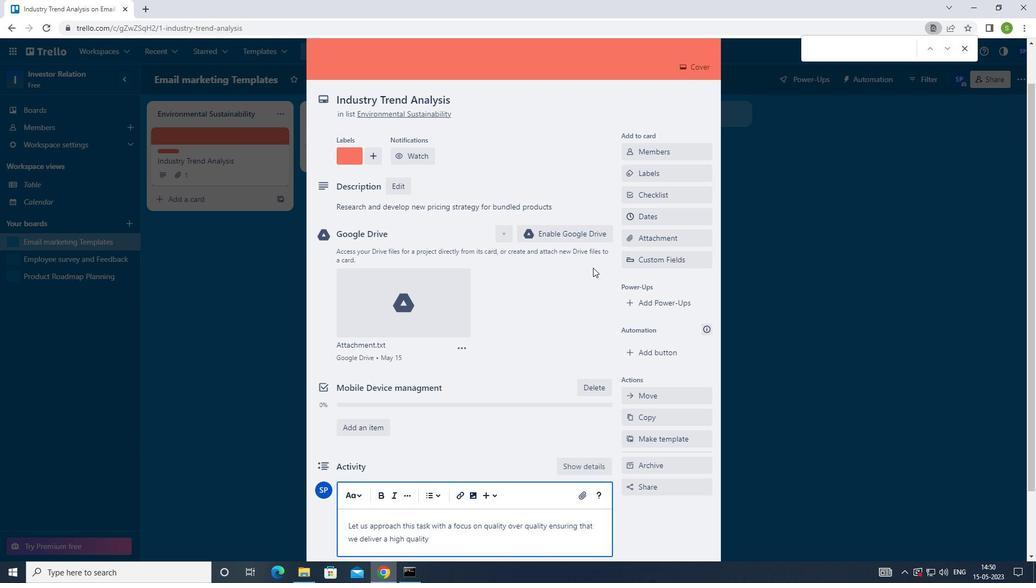 
Action: Mouse moved to (593, 271)
Screenshot: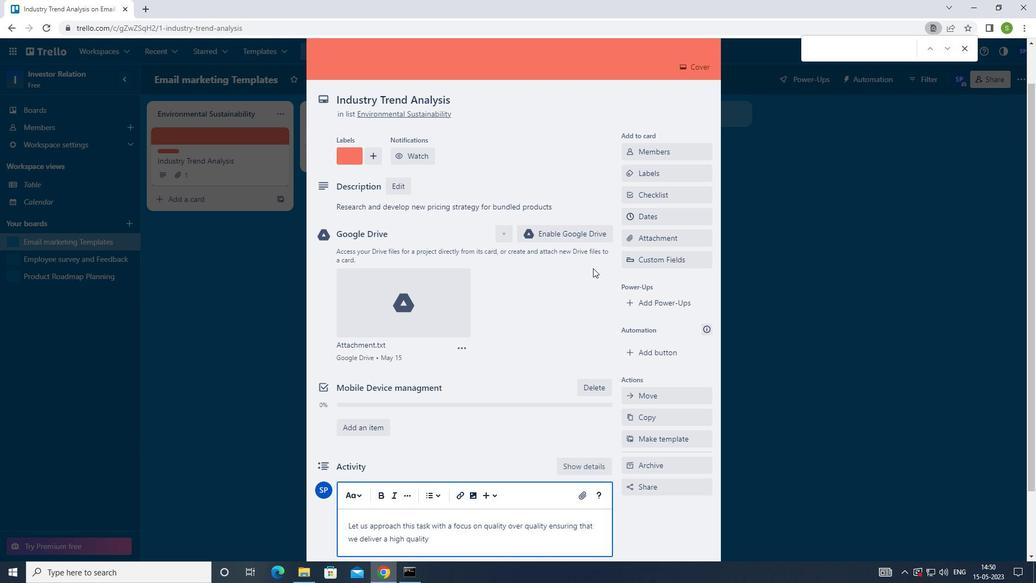 
Action: Mouse scrolled (593, 270) with delta (0, 0)
Screenshot: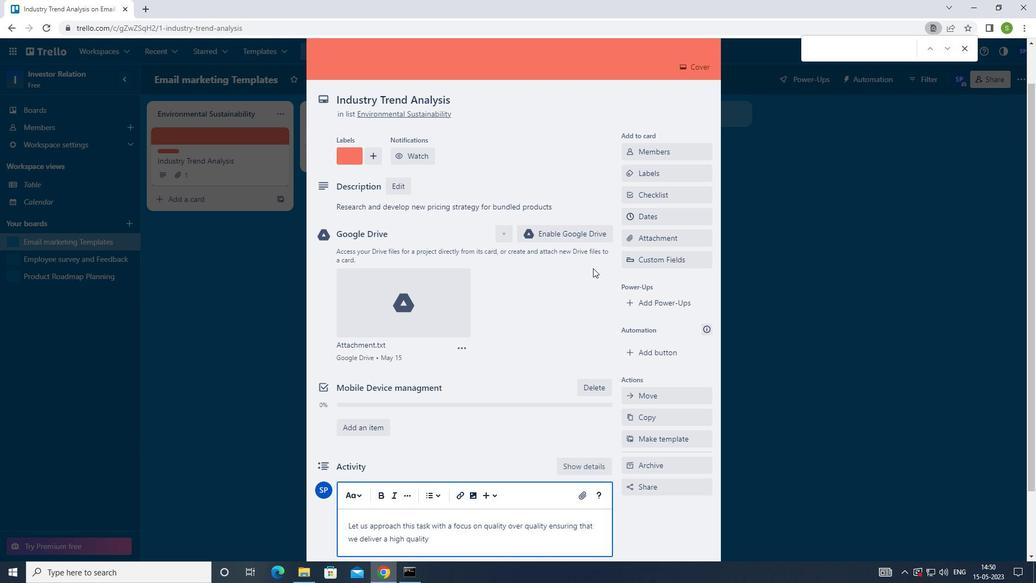
Action: Mouse moved to (351, 487)
Screenshot: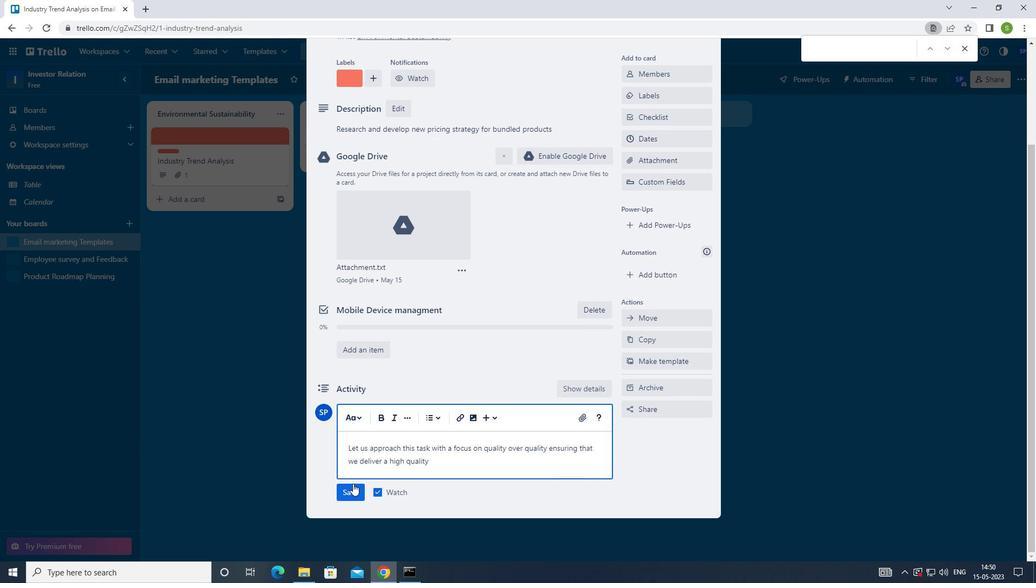 
Action: Mouse pressed left at (351, 487)
Screenshot: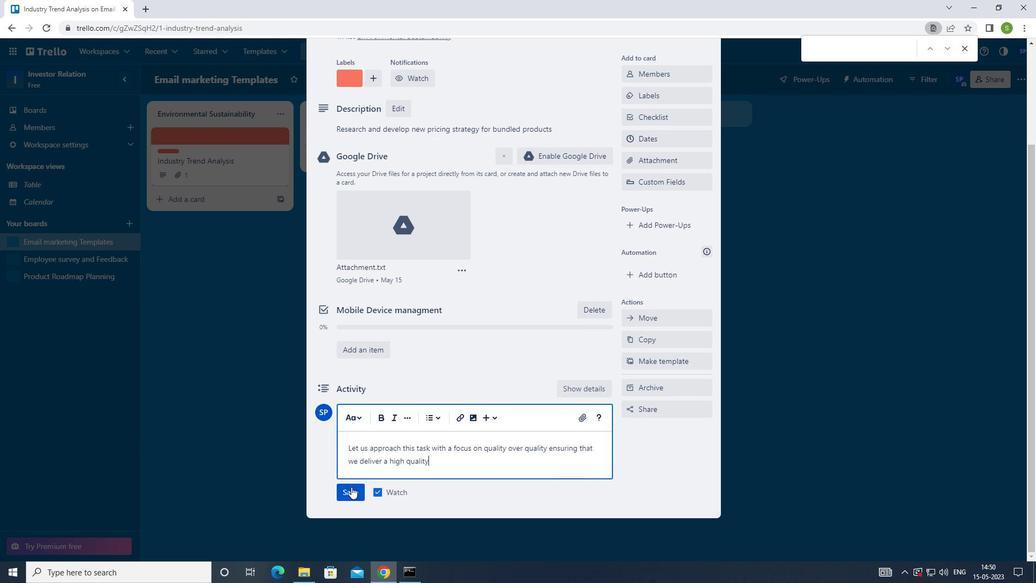 
Action: Mouse moved to (502, 372)
Screenshot: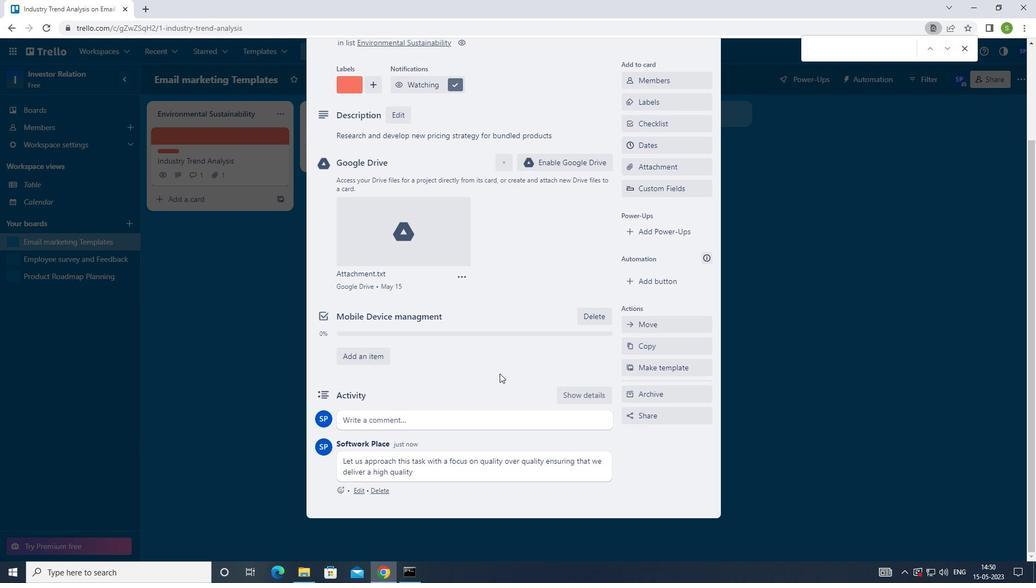 
Action: Mouse scrolled (502, 372) with delta (0, 0)
Screenshot: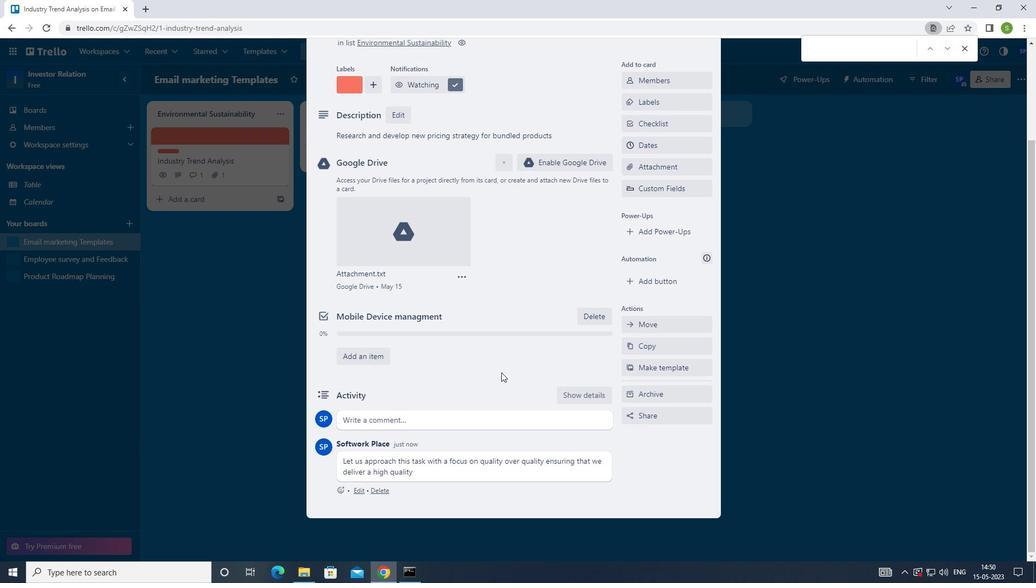 
Action: Mouse moved to (503, 370)
Screenshot: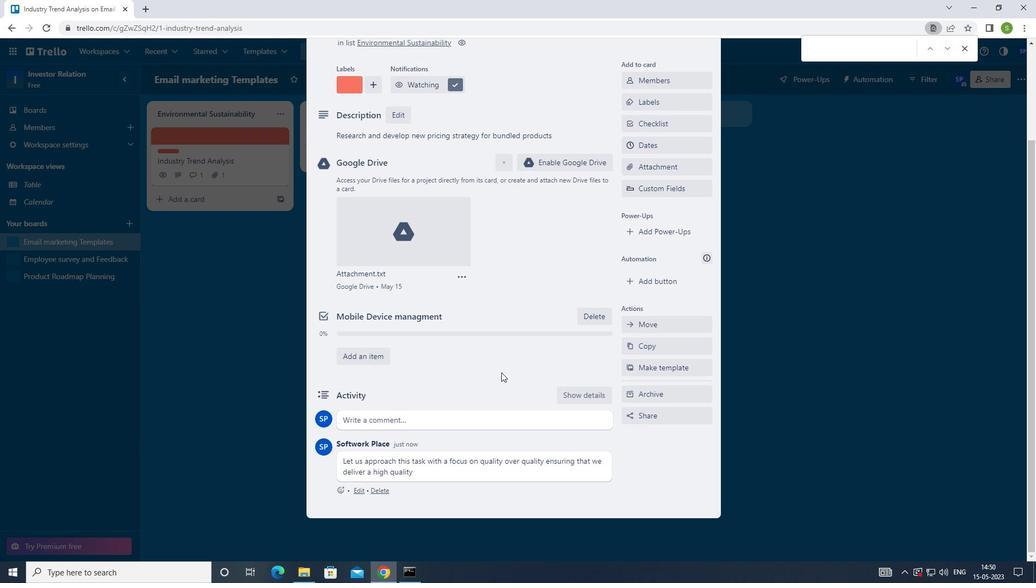 
Action: Mouse scrolled (503, 371) with delta (0, 0)
Screenshot: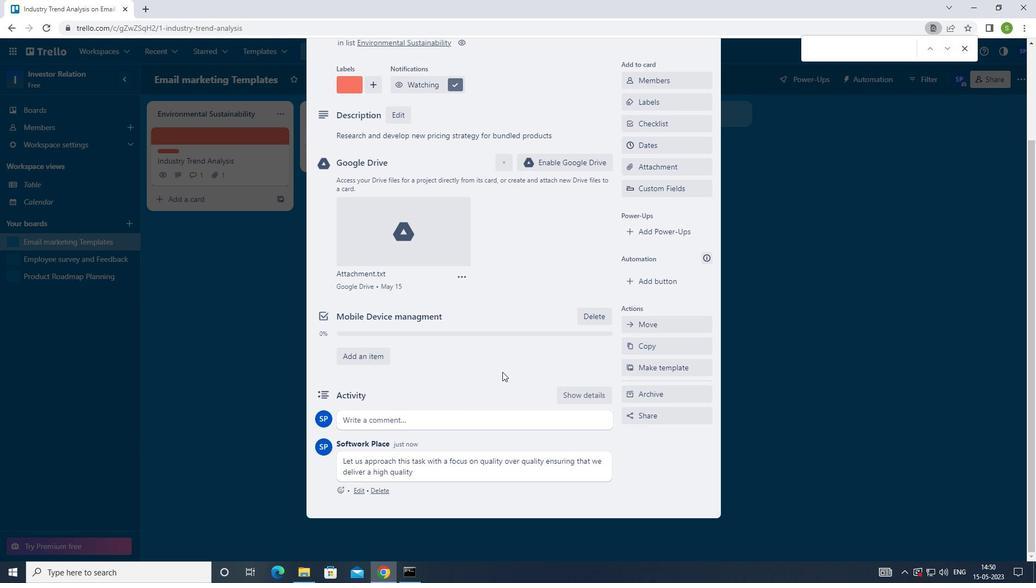 
Action: Mouse moved to (666, 253)
Screenshot: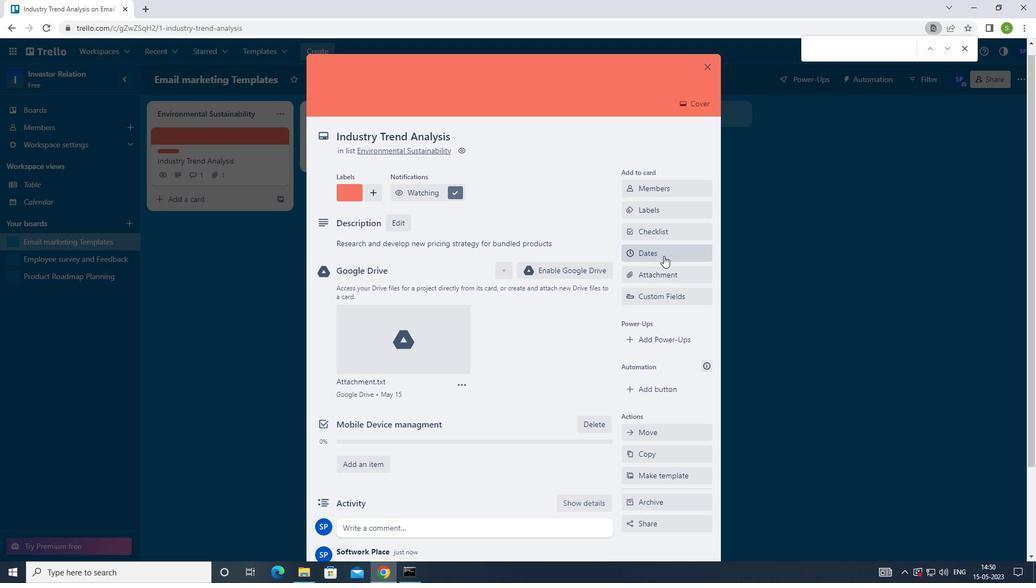 
Action: Mouse pressed left at (666, 253)
Screenshot: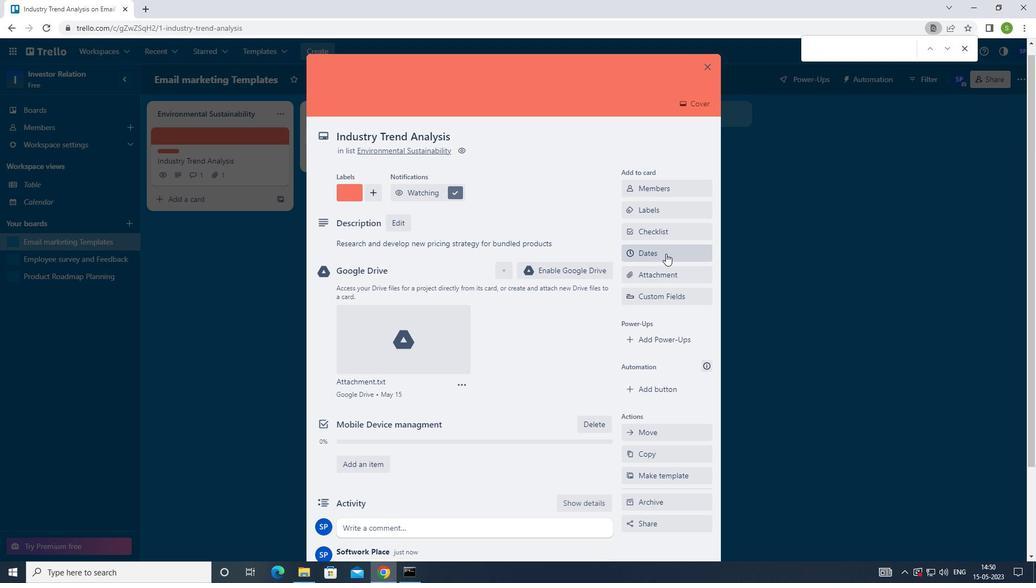 
Action: Mouse moved to (634, 272)
Screenshot: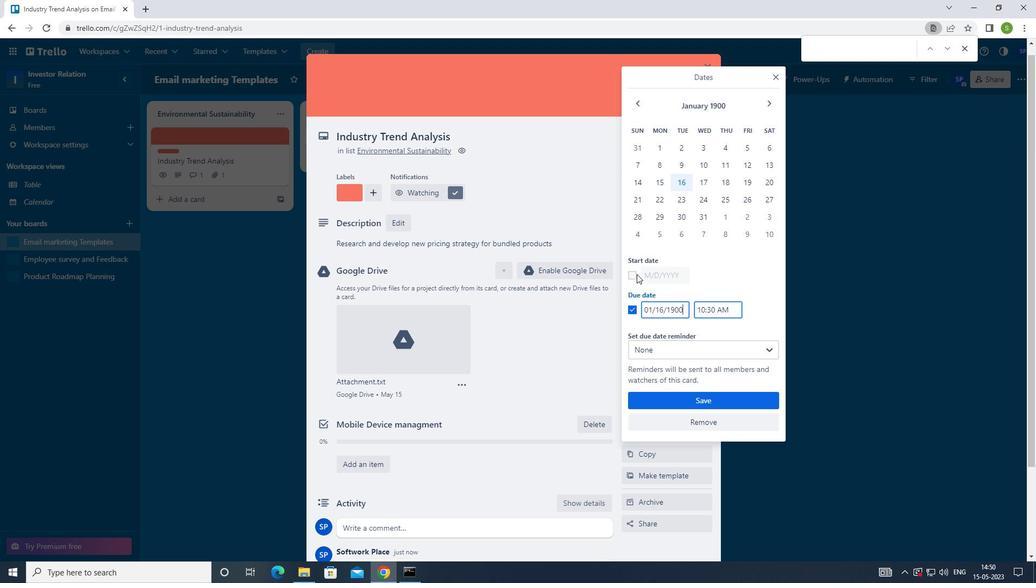 
Action: Mouse pressed left at (634, 272)
Screenshot: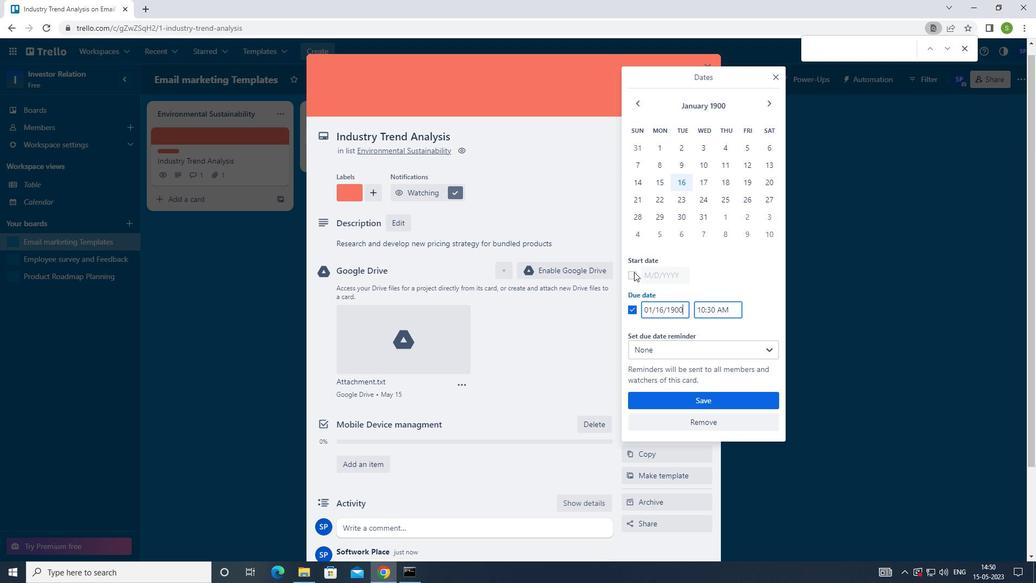 
Action: Mouse moved to (665, 274)
Screenshot: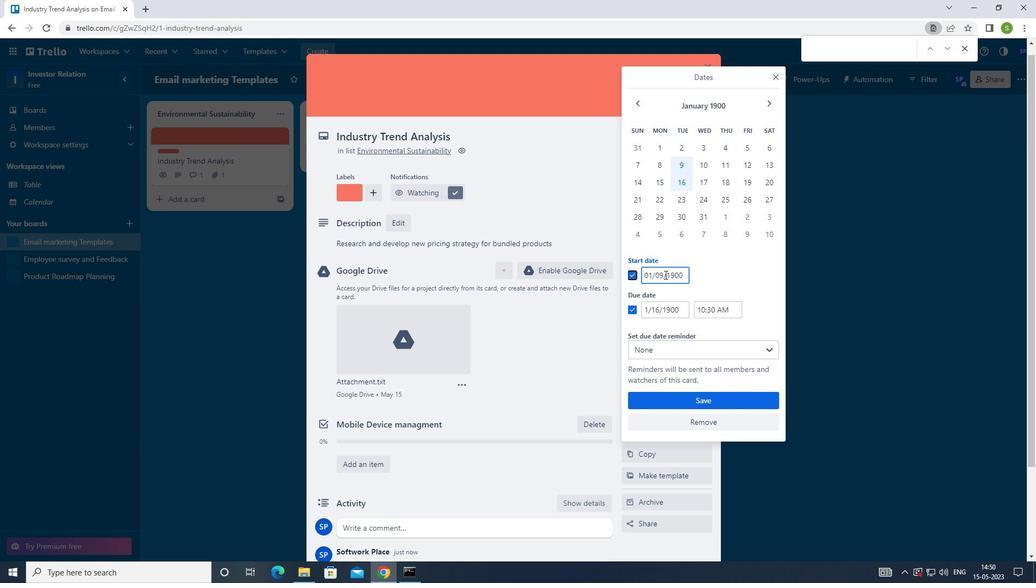 
Action: Mouse pressed left at (665, 274)
Screenshot: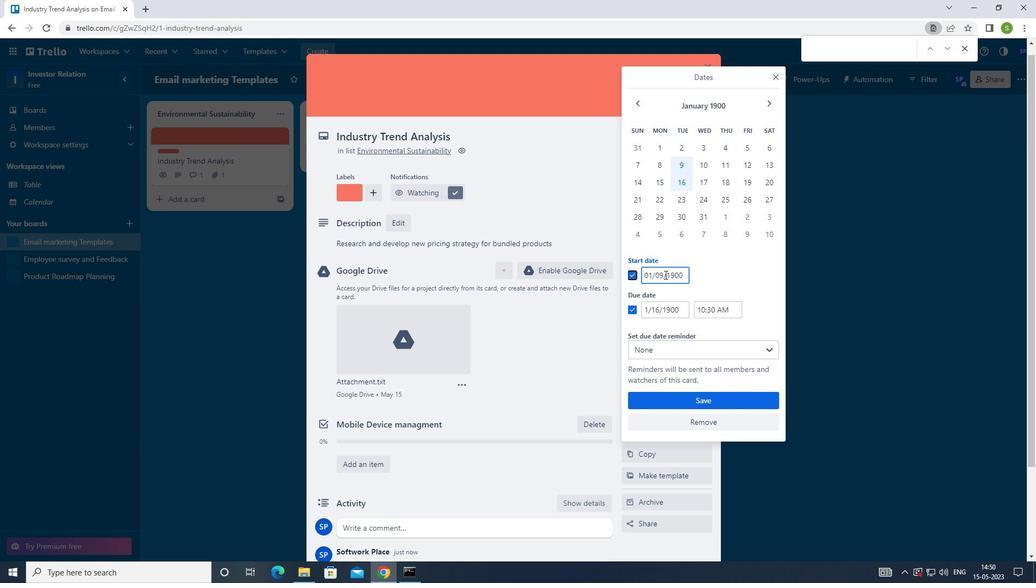 
Action: Mouse moved to (656, 274)
Screenshot: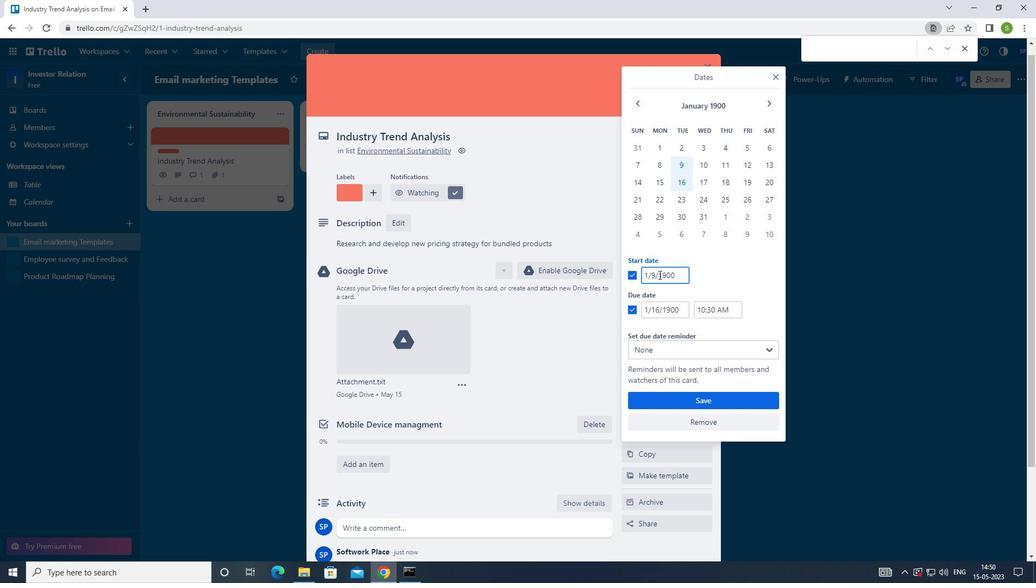 
Action: Mouse pressed left at (656, 274)
Screenshot: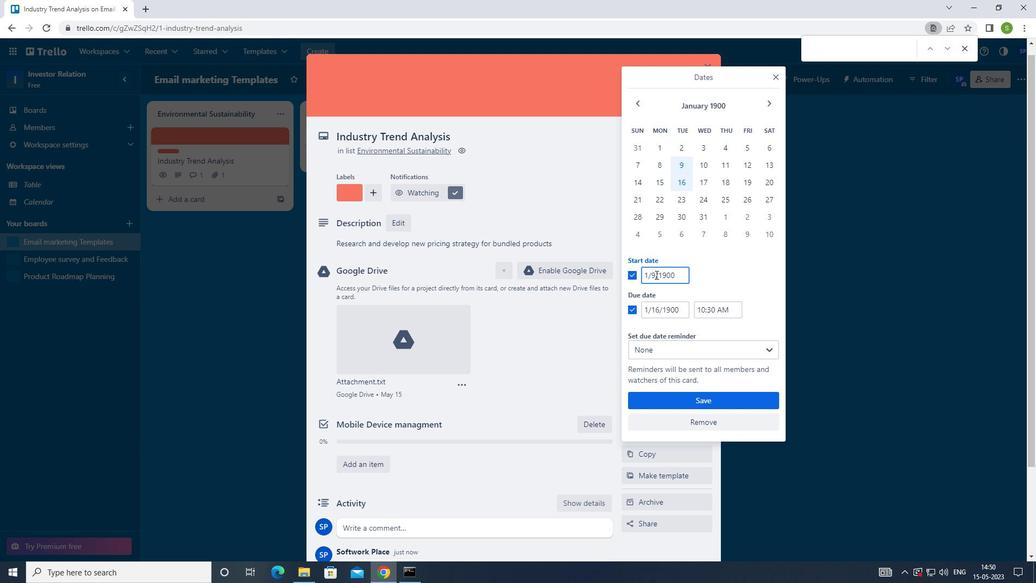
Action: Mouse moved to (656, 274)
Screenshot: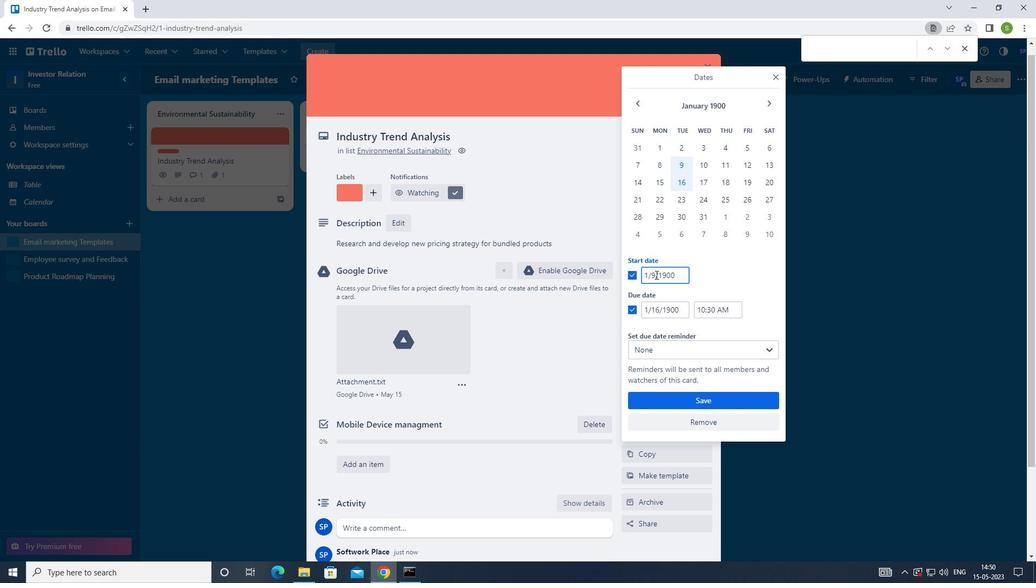 
Action: Key pressed <Key.backspace>
Screenshot: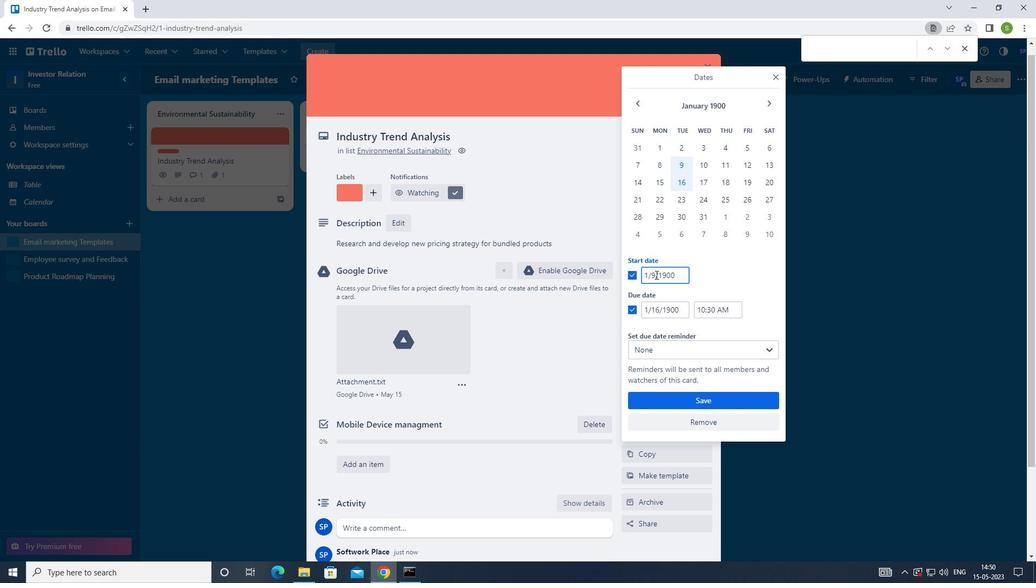 
Action: Mouse moved to (657, 274)
Screenshot: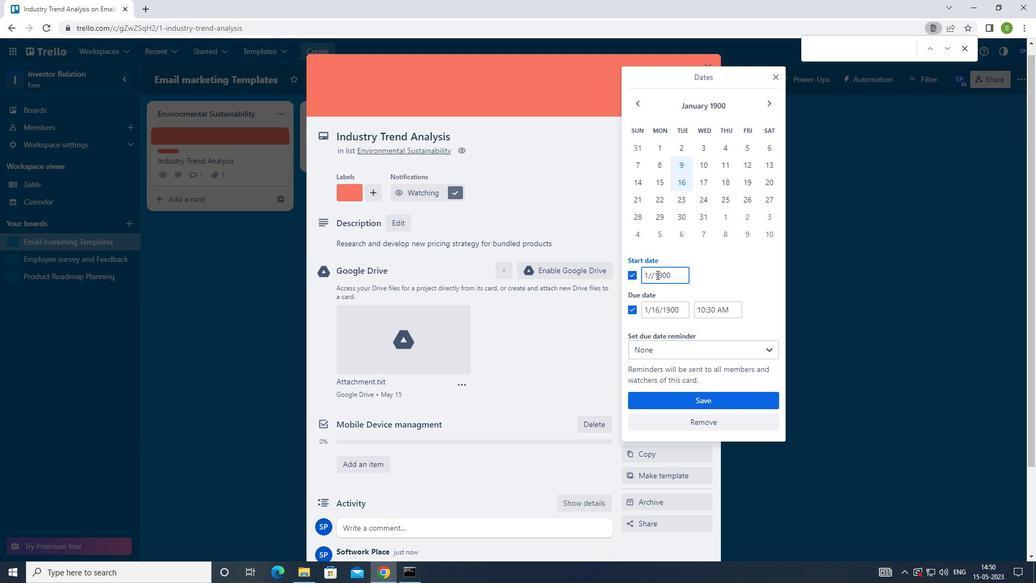 
Action: Key pressed 1
Screenshot: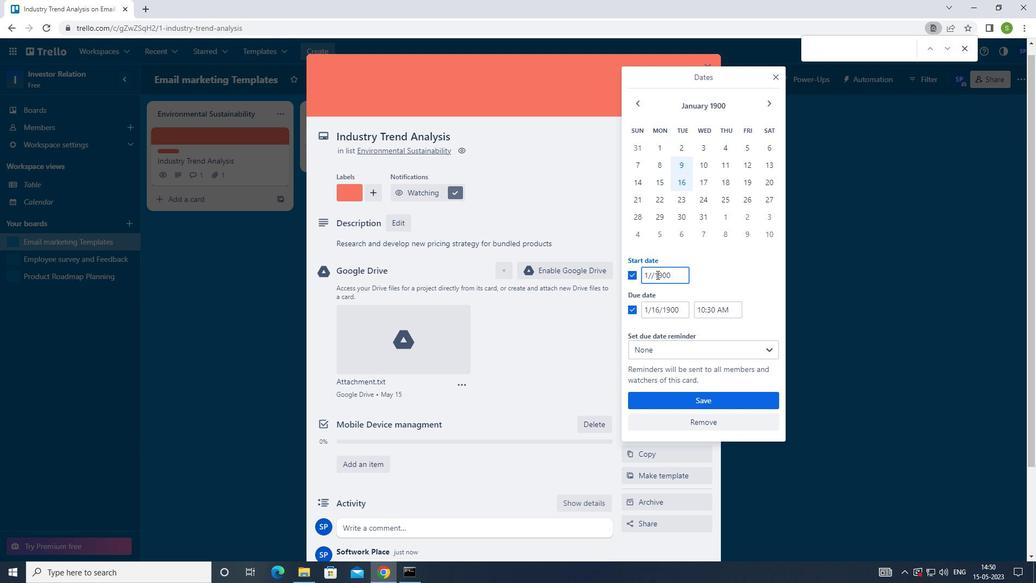 
Action: Mouse moved to (660, 309)
Screenshot: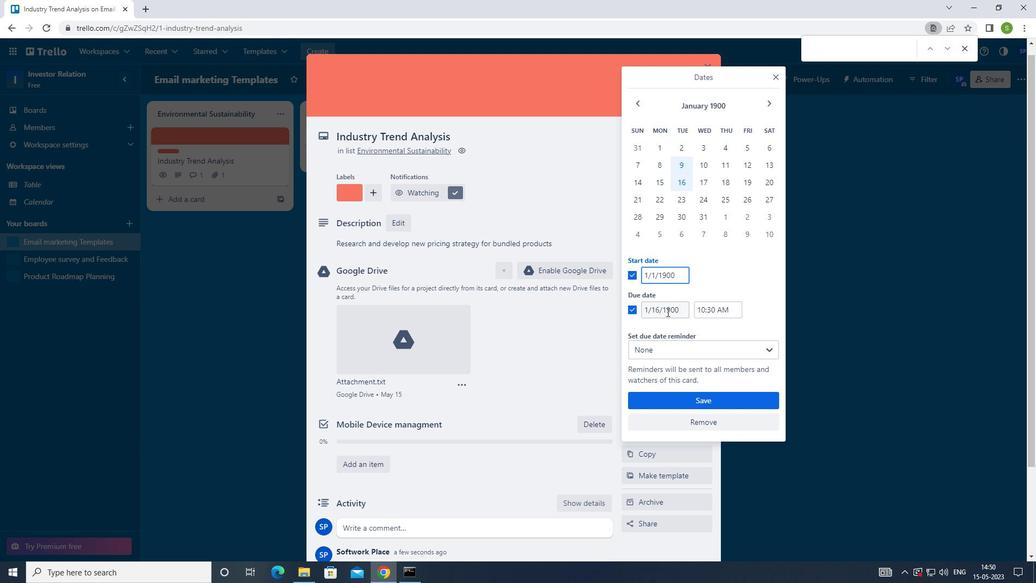
Action: Mouse pressed left at (660, 309)
Screenshot: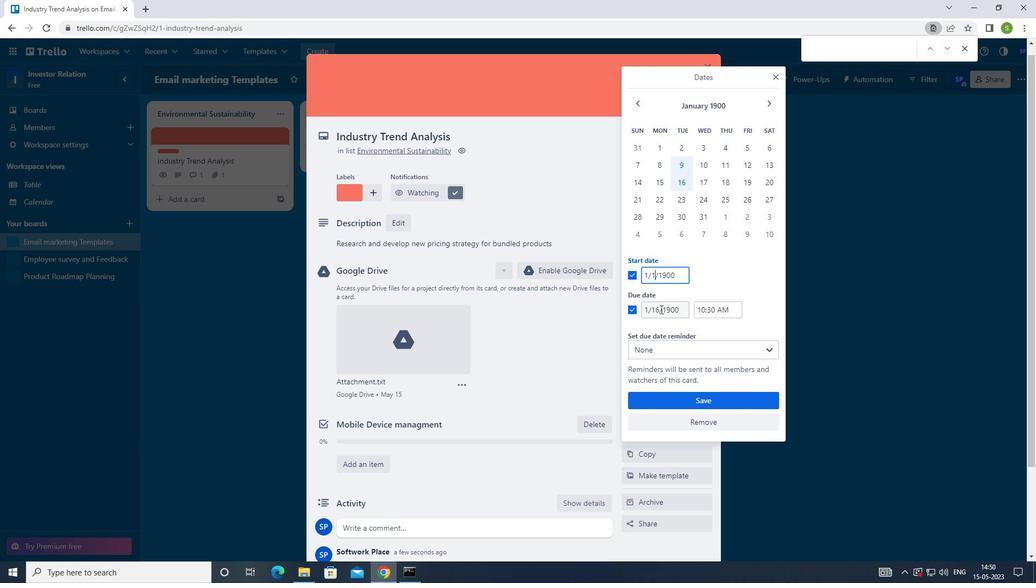 
Action: Mouse moved to (673, 306)
Screenshot: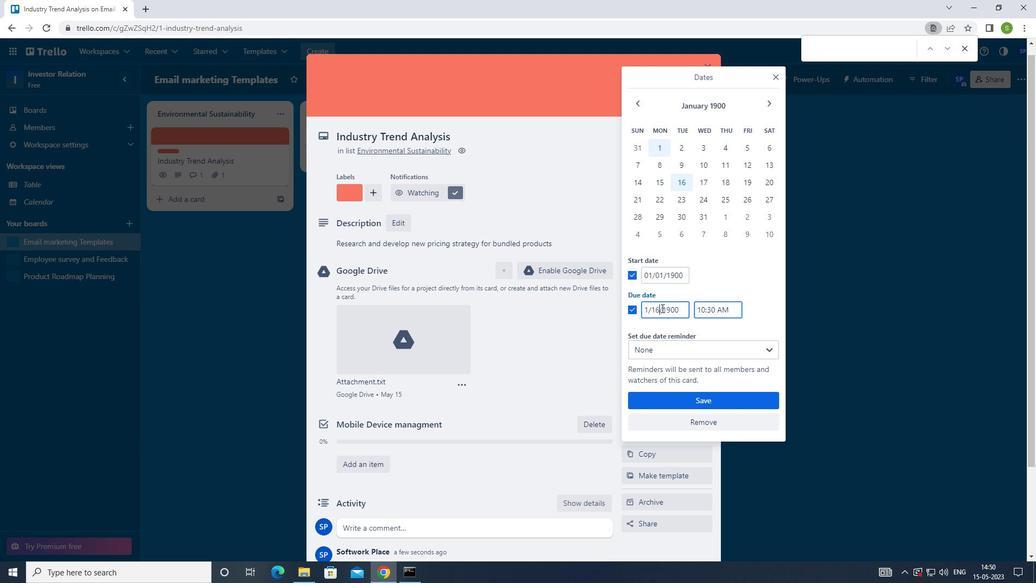 
Action: Key pressed <Key.backspace><Key.backspace>
Screenshot: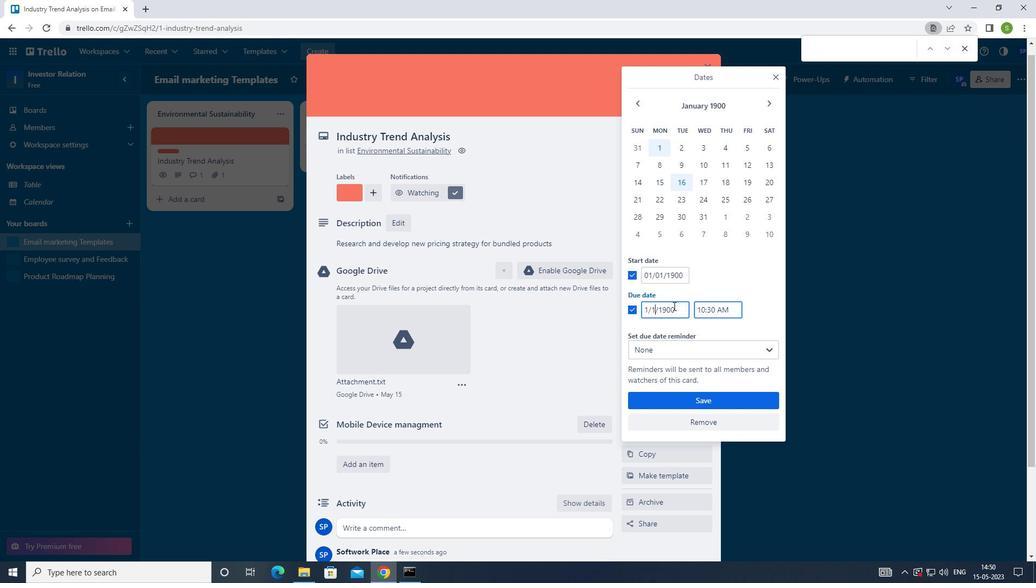 
Action: Mouse moved to (673, 305)
Screenshot: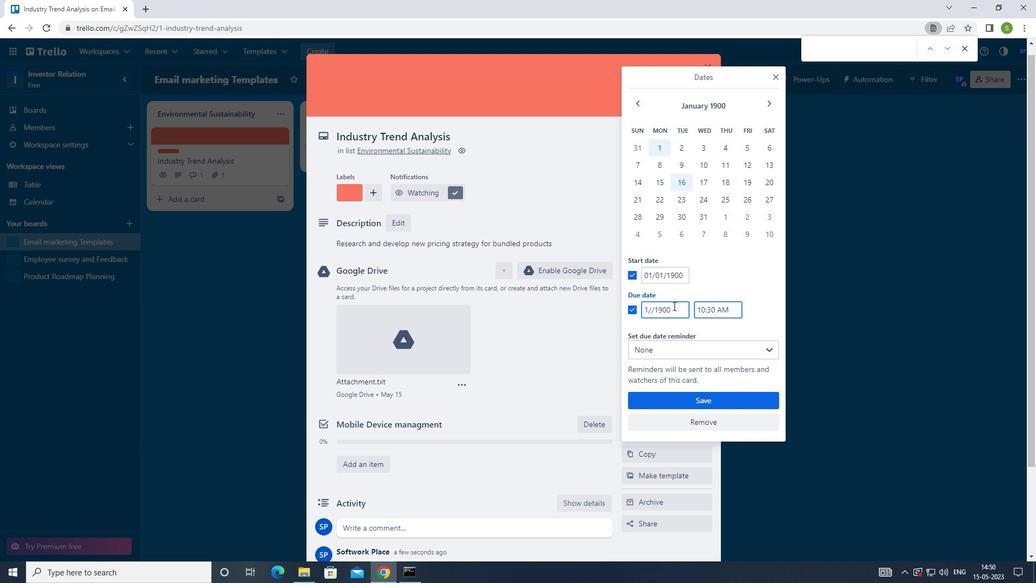 
Action: Key pressed 0
Screenshot: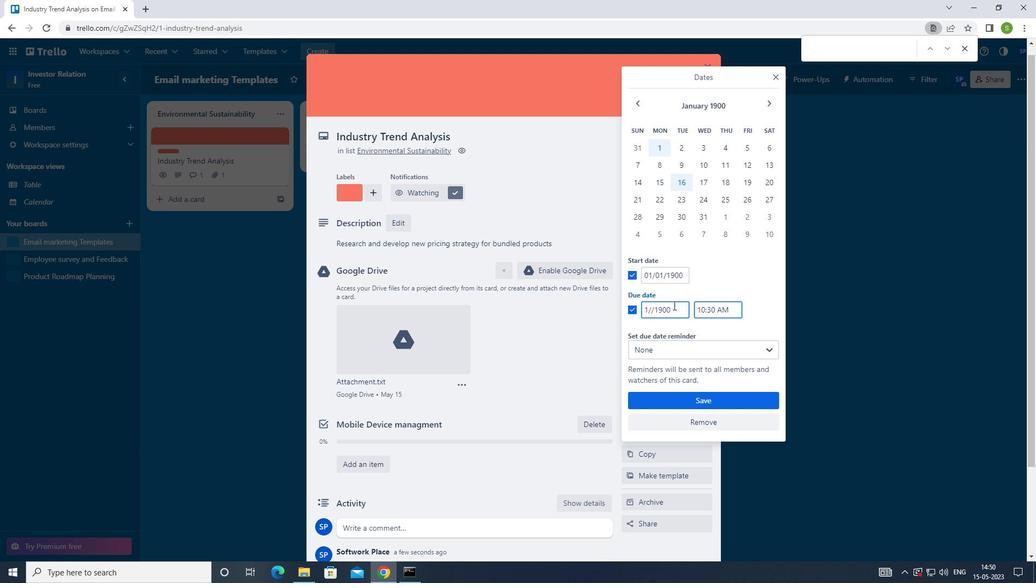 
Action: Mouse moved to (673, 305)
Screenshot: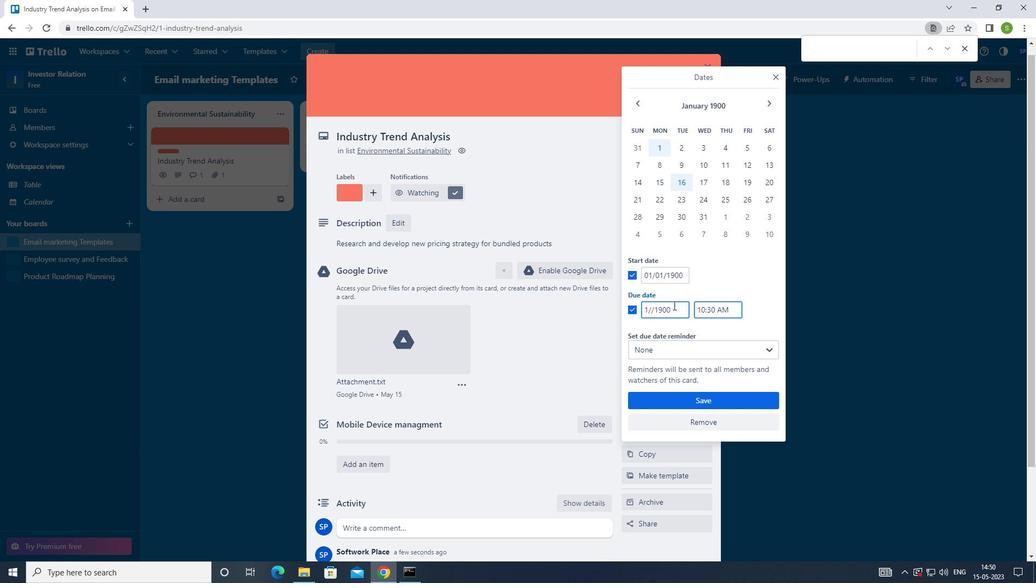 
Action: Key pressed 8<Key.enter>
Screenshot: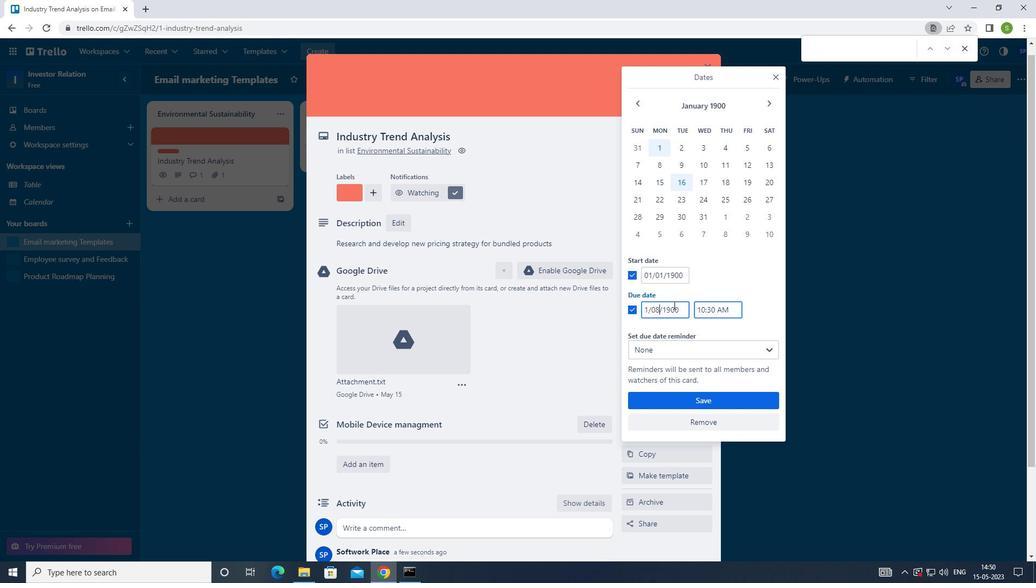 
Action: Mouse moved to (673, 305)
Screenshot: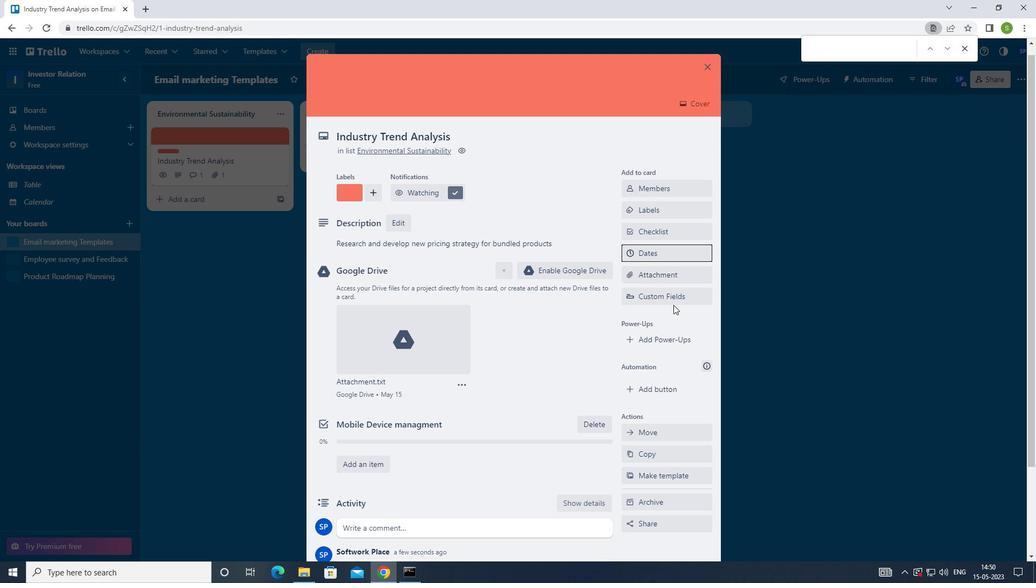 
Action: Key pressed <Key.f8>
Screenshot: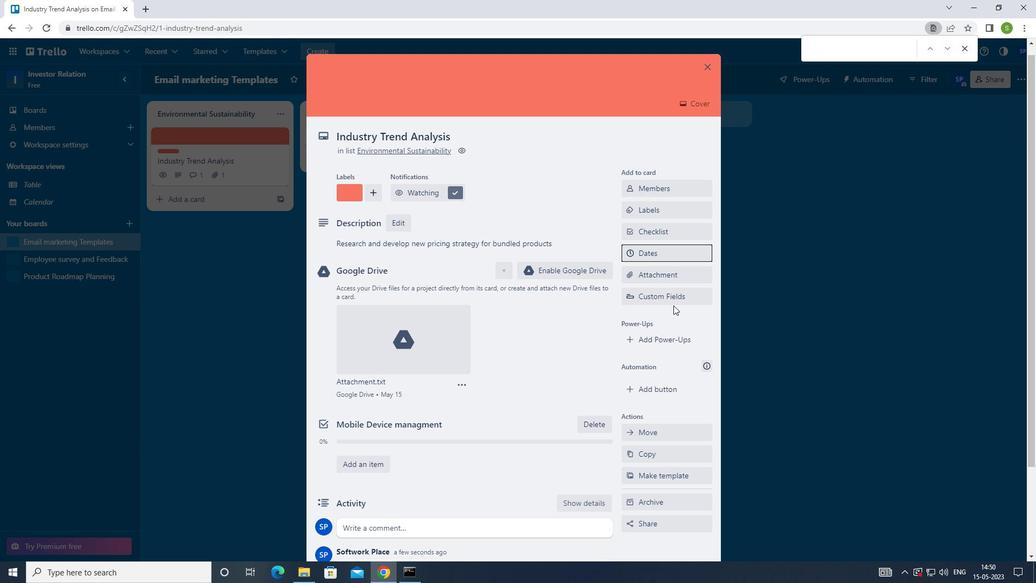 
